 Task: Look for space in Felipe Carrillo Puerto, Mexico from 2nd August, 2023 to 12th August, 2023 for 2 adults in price range Rs.5000 to Rs.10000. Place can be private room with 1  bedroom having 1 bed and 1 bathroom. Property type can be house, flat, guest house, hotel. Booking option can be shelf check-in. Required host language is English.
Action: Mouse moved to (500, 96)
Screenshot: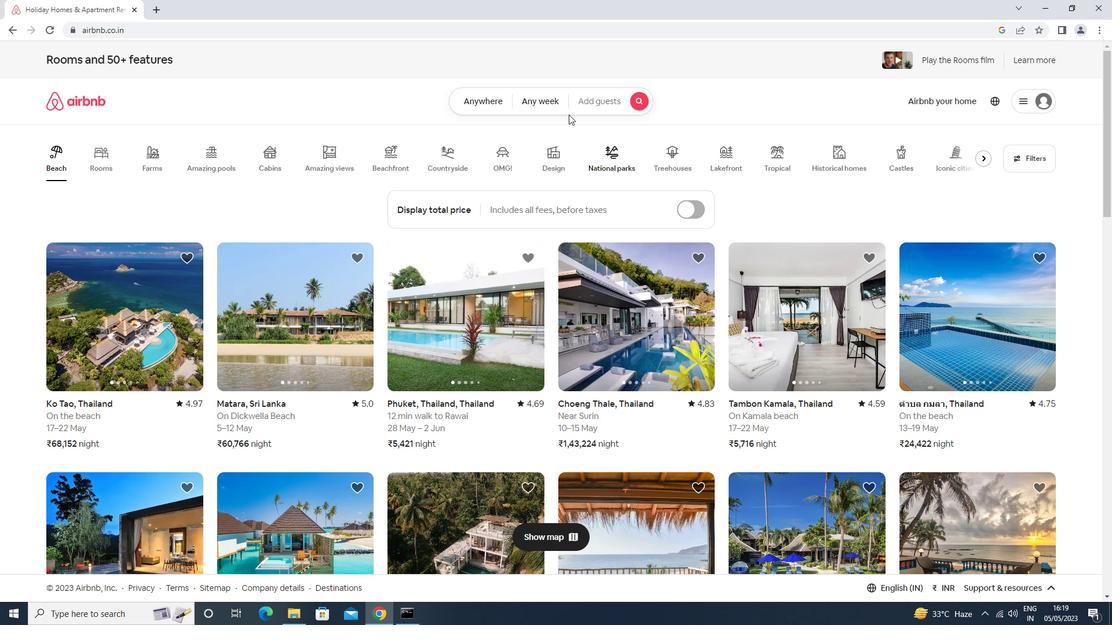 
Action: Mouse pressed left at (500, 96)
Screenshot: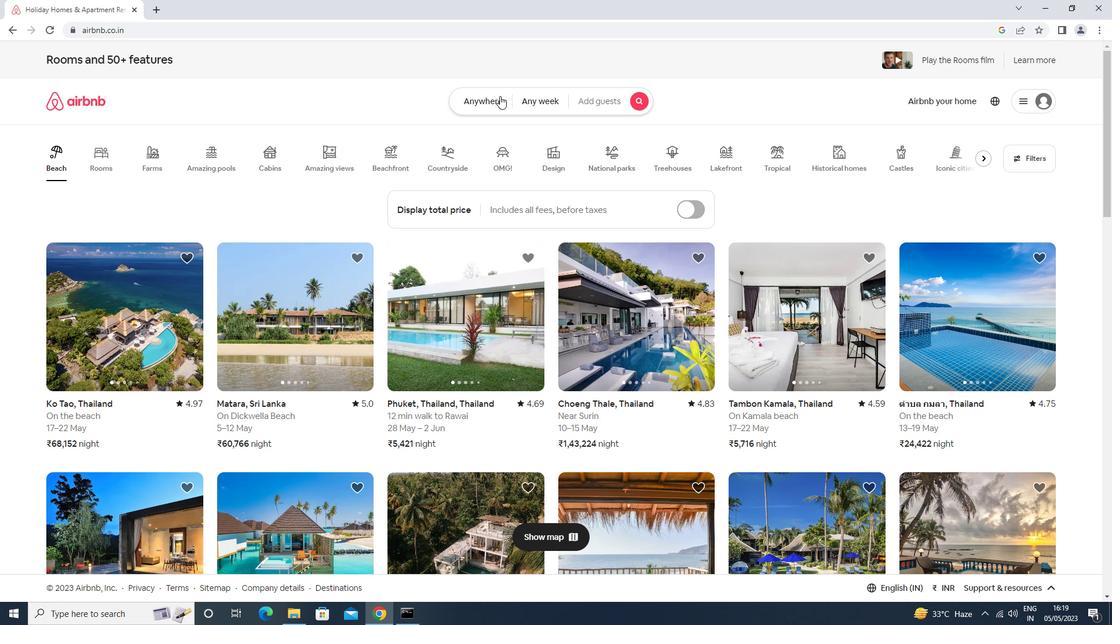 
Action: Mouse moved to (465, 145)
Screenshot: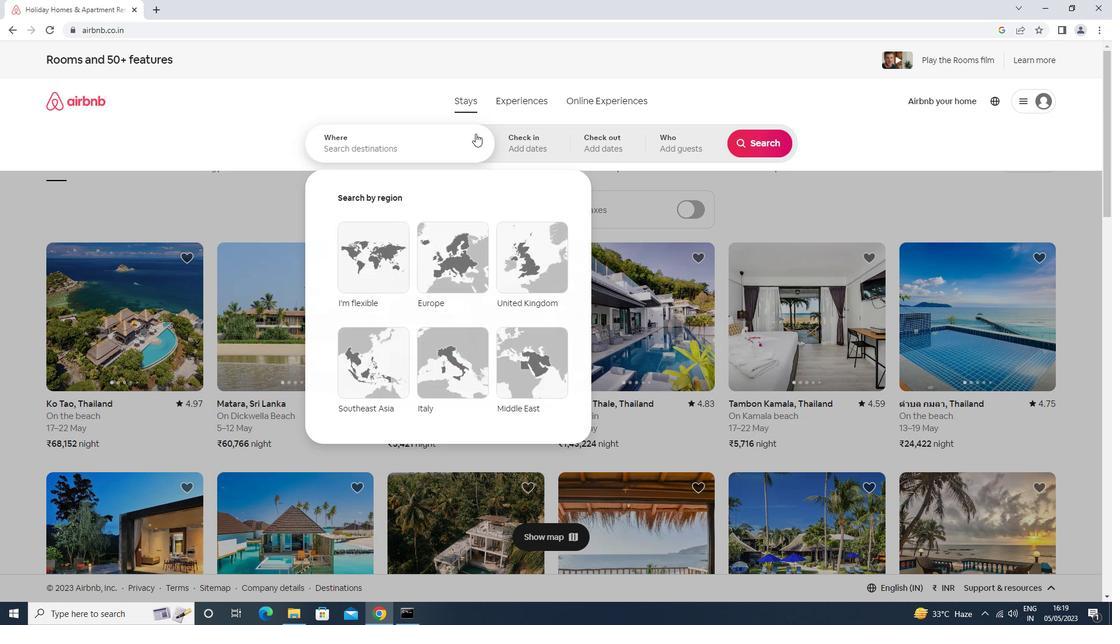 
Action: Mouse pressed left at (465, 145)
Screenshot: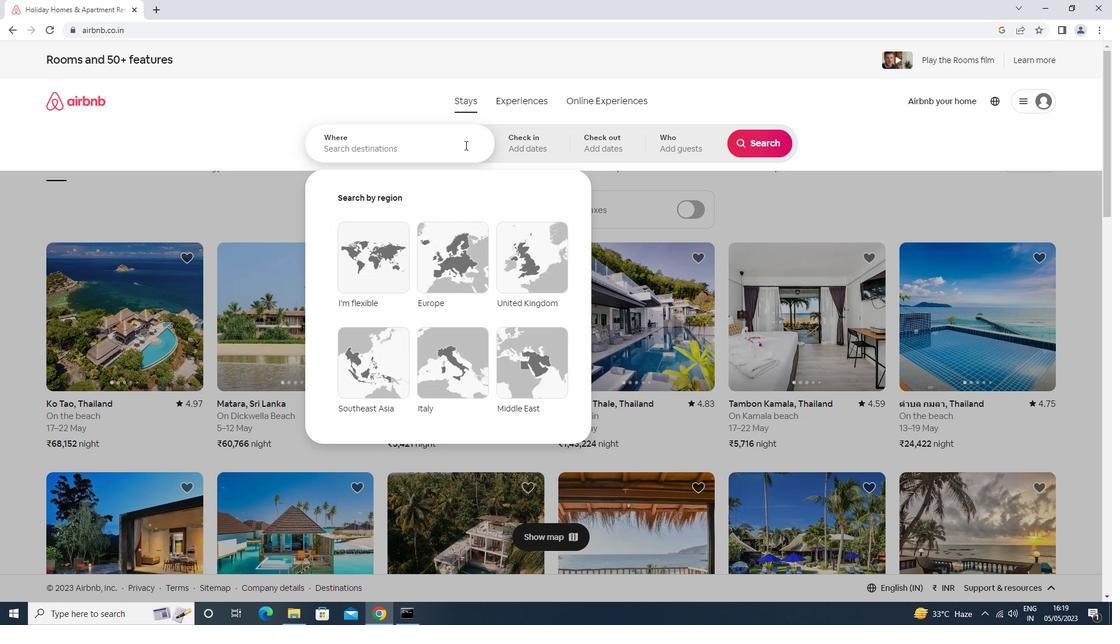 
Action: Key pressed <Key.shift><Key.shift><Key.shift>FELIPA<Key.space><Key.shift><Key.shift>CARRILLA<Key.down><Key.enter>
Screenshot: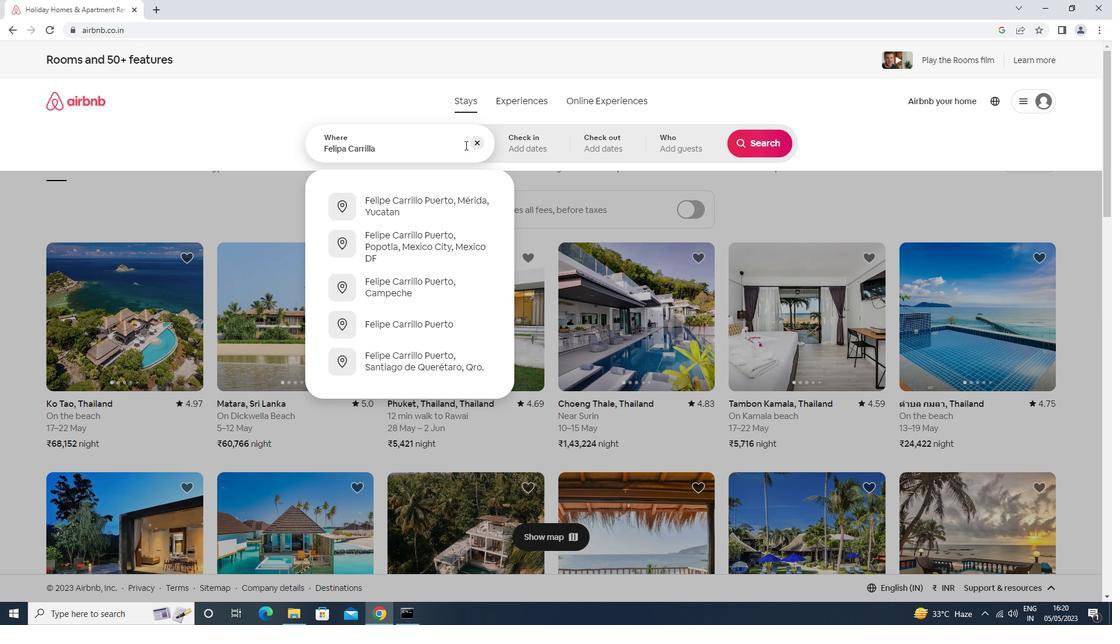
Action: Mouse moved to (755, 231)
Screenshot: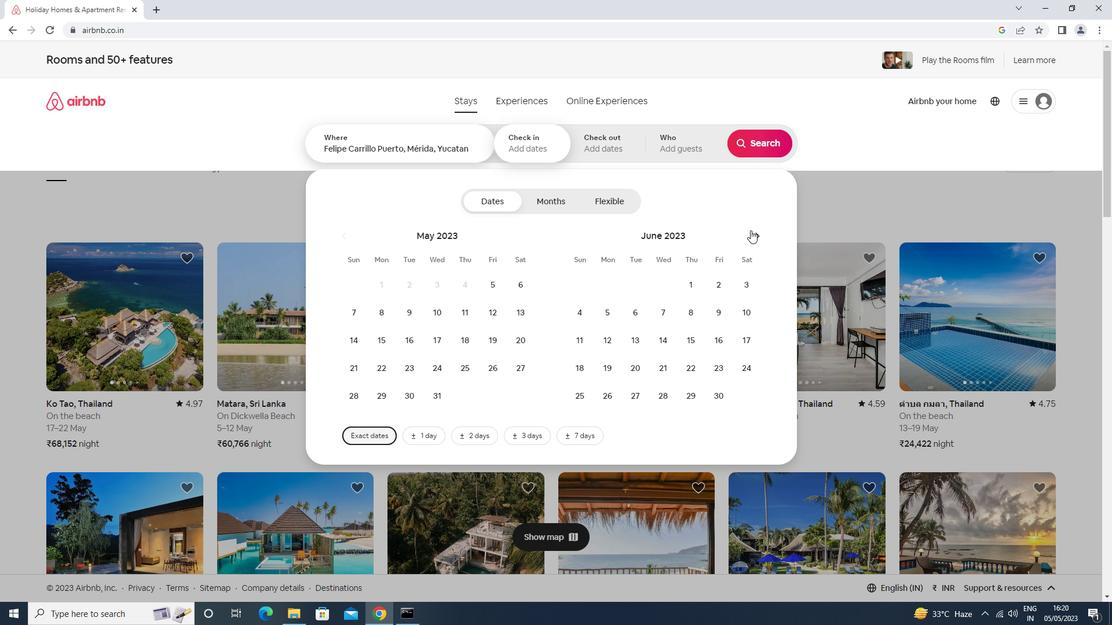 
Action: Mouse pressed left at (755, 231)
Screenshot: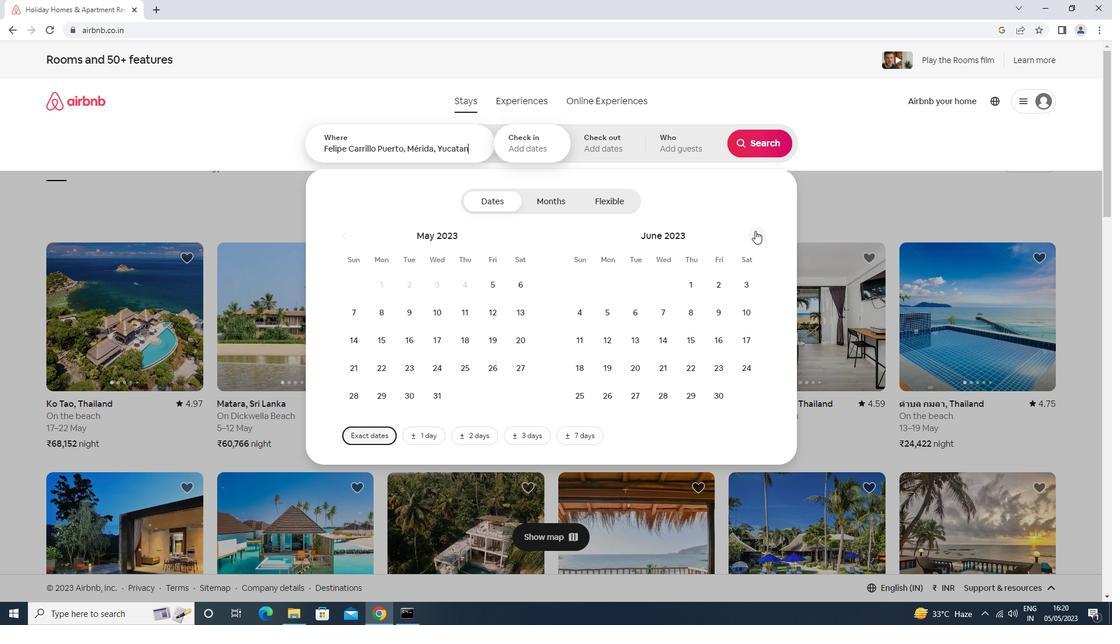 
Action: Mouse pressed left at (755, 231)
Screenshot: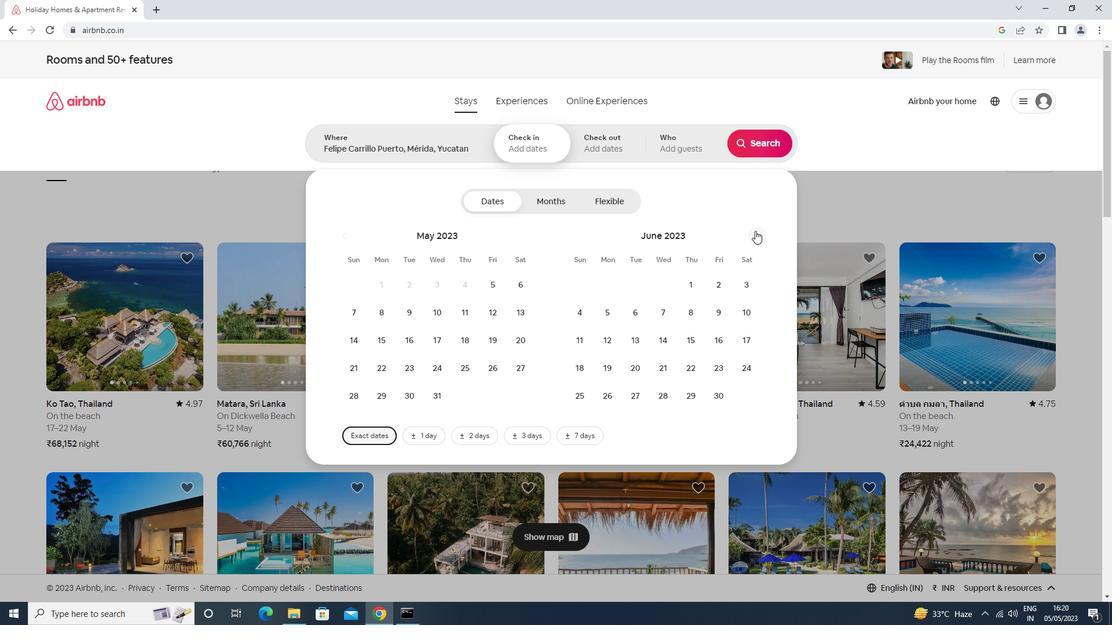 
Action: Mouse moved to (671, 284)
Screenshot: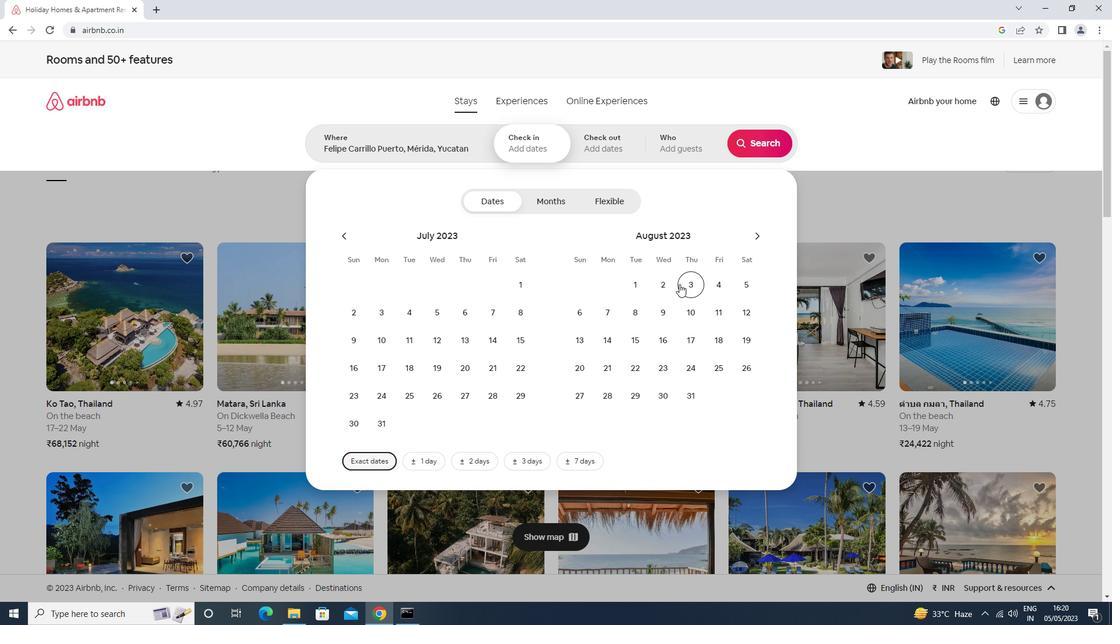 
Action: Mouse pressed left at (671, 284)
Screenshot: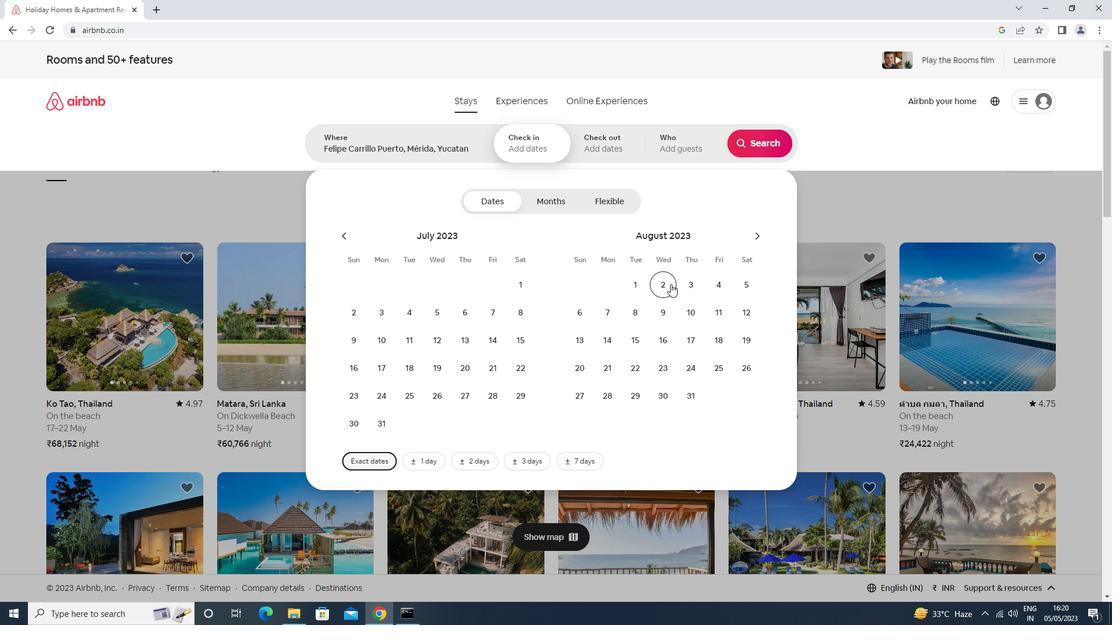 
Action: Mouse moved to (749, 313)
Screenshot: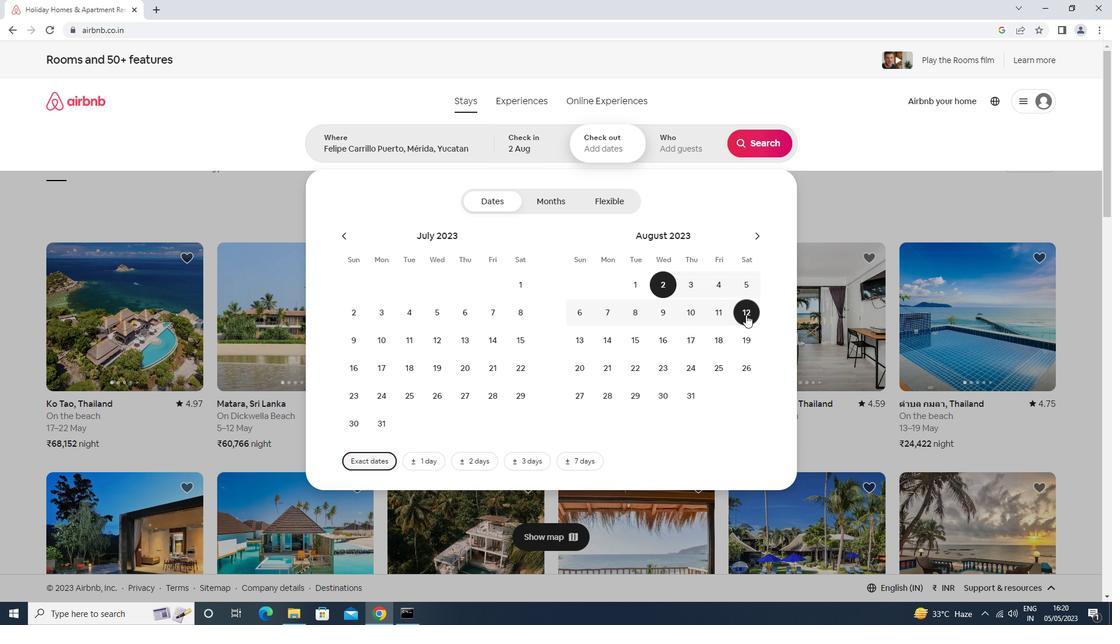
Action: Mouse pressed left at (749, 313)
Screenshot: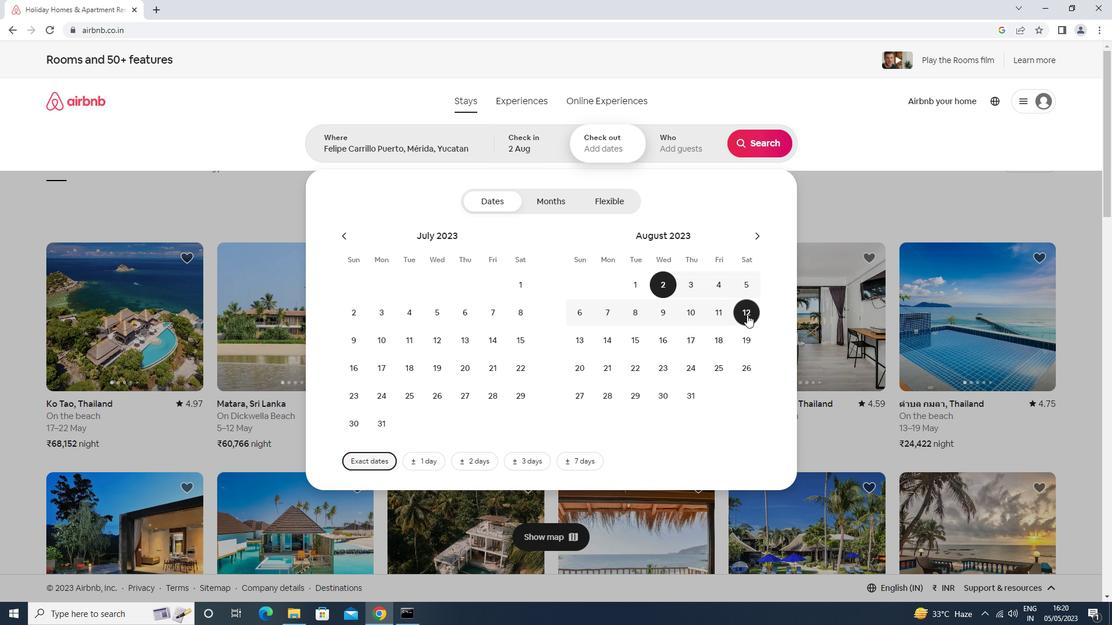 
Action: Mouse moved to (679, 146)
Screenshot: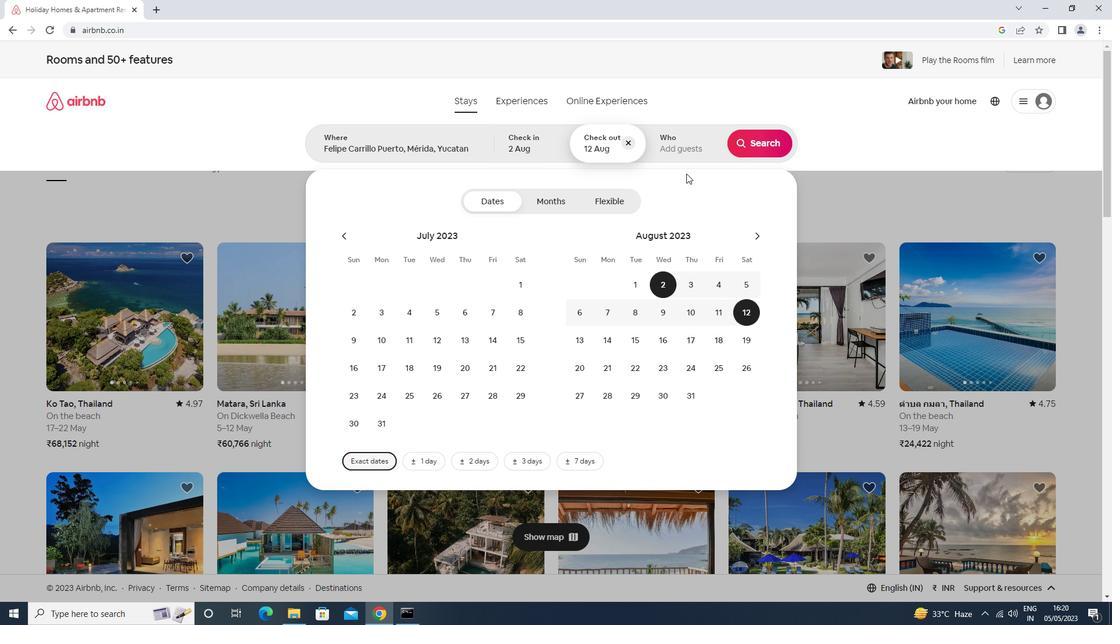 
Action: Mouse pressed left at (679, 146)
Screenshot: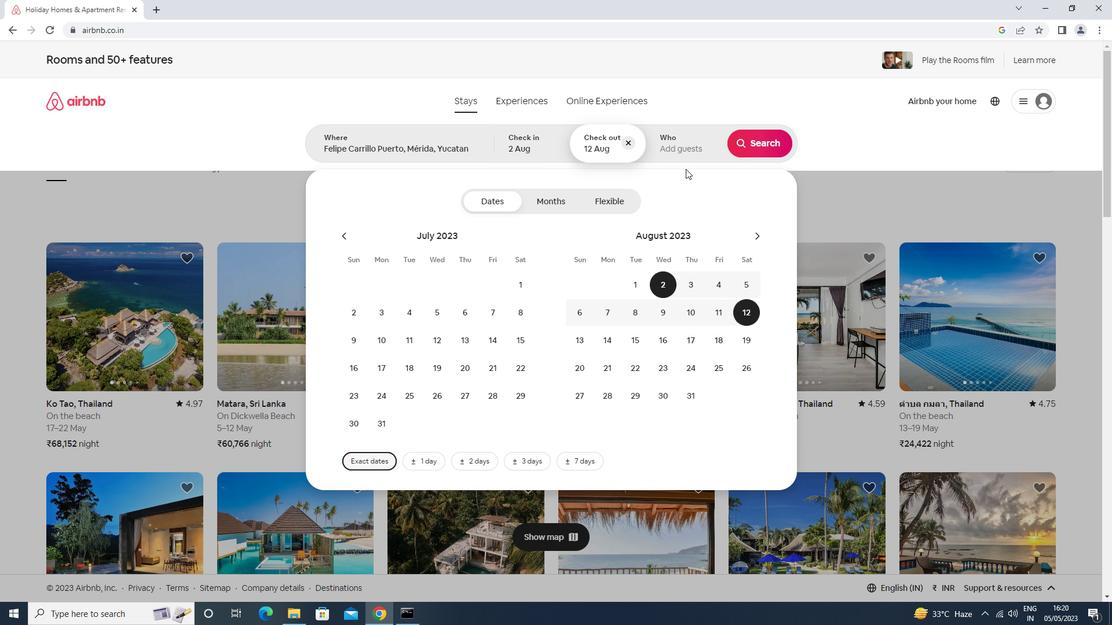 
Action: Mouse moved to (763, 209)
Screenshot: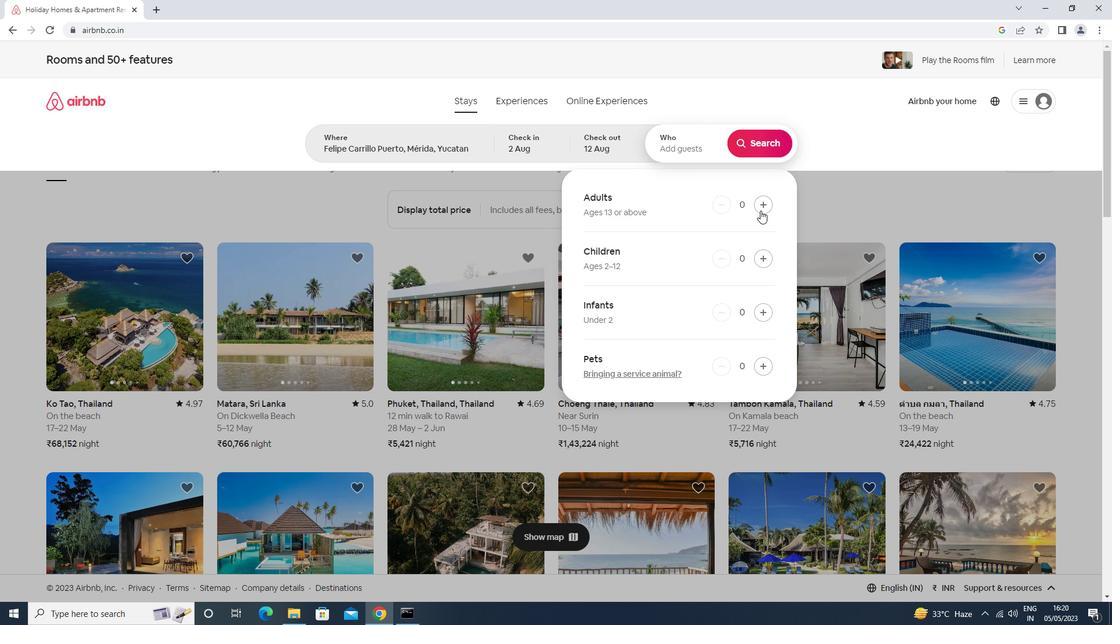 
Action: Mouse pressed left at (763, 209)
Screenshot: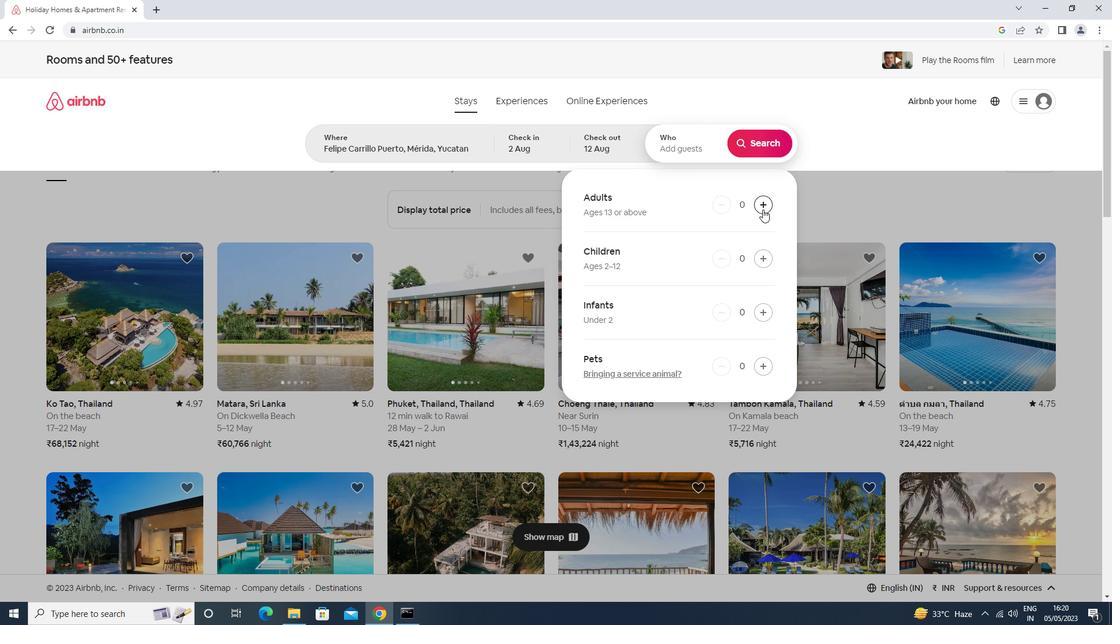 
Action: Mouse pressed left at (763, 209)
Screenshot: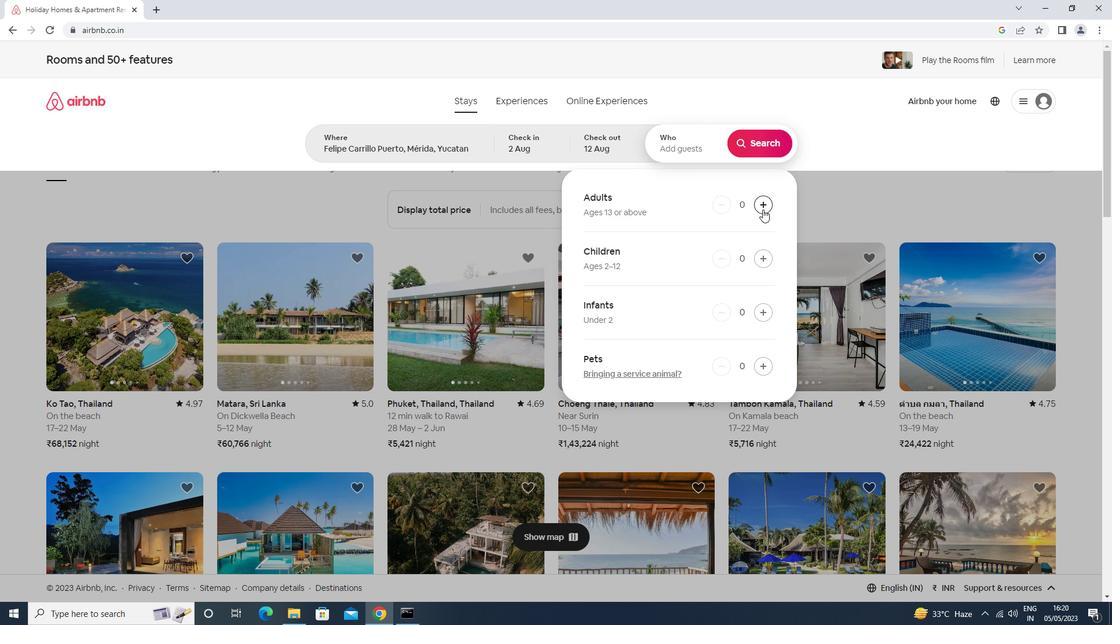 
Action: Mouse moved to (760, 142)
Screenshot: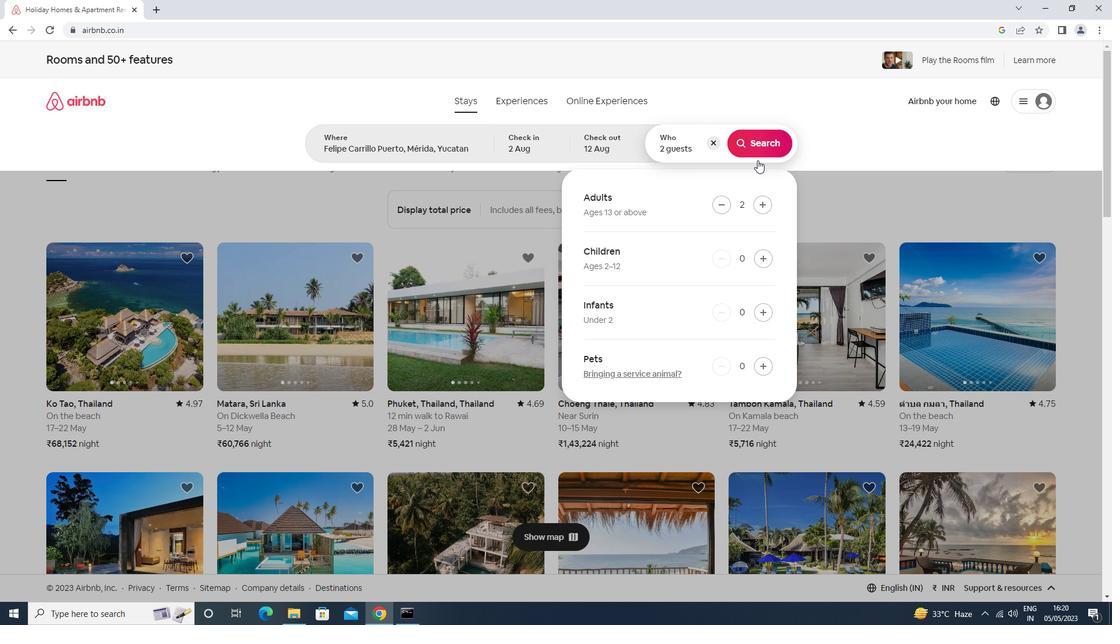 
Action: Mouse pressed left at (760, 142)
Screenshot: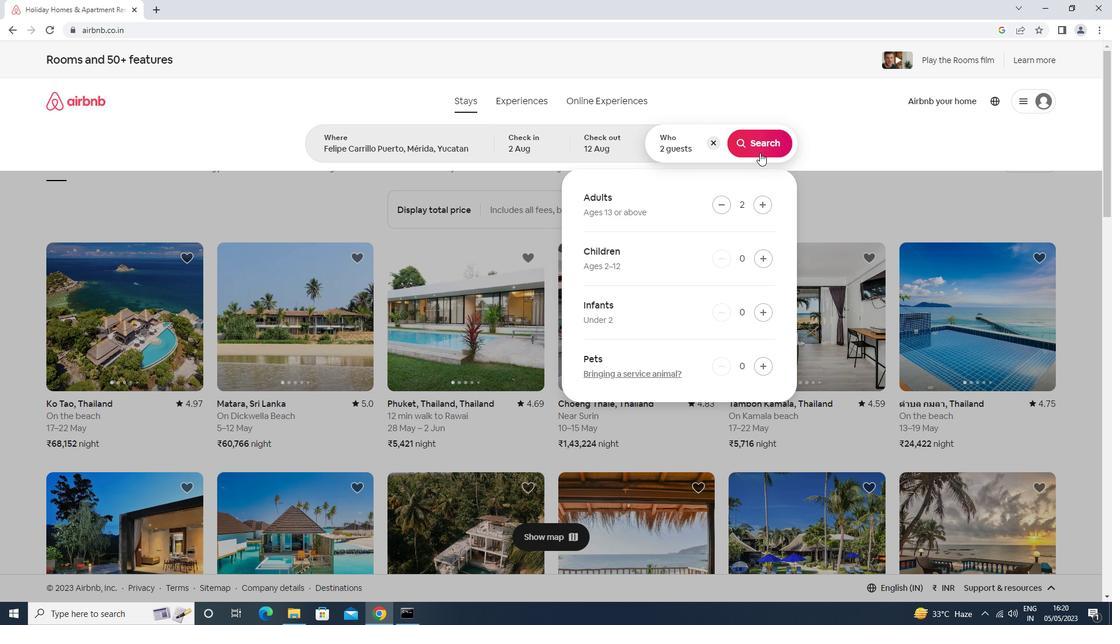 
Action: Mouse moved to (1060, 106)
Screenshot: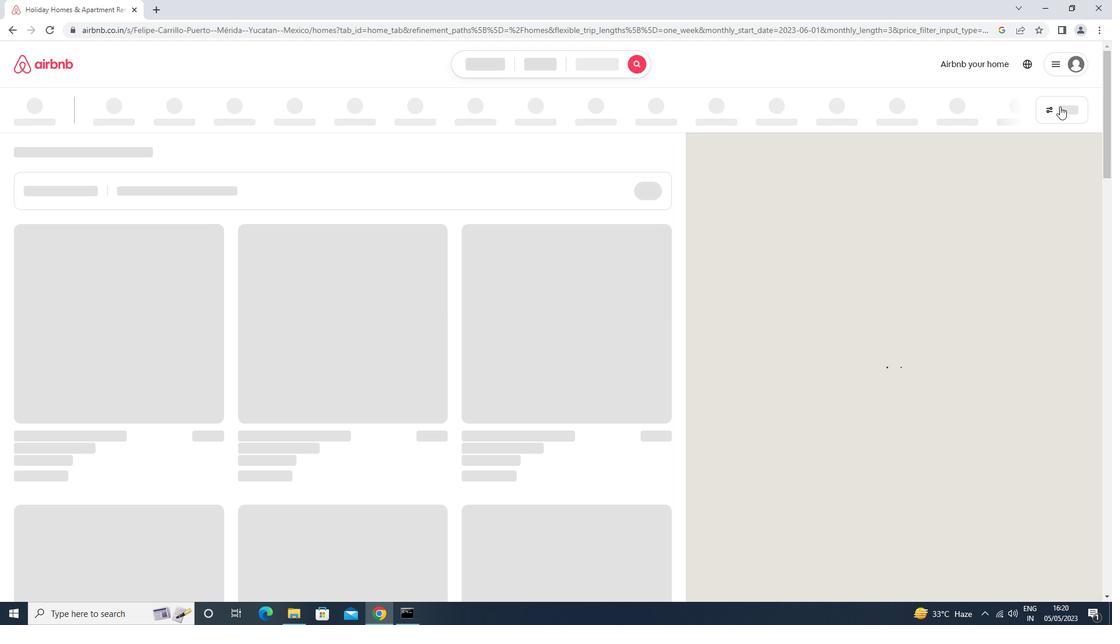 
Action: Mouse pressed left at (1060, 106)
Screenshot: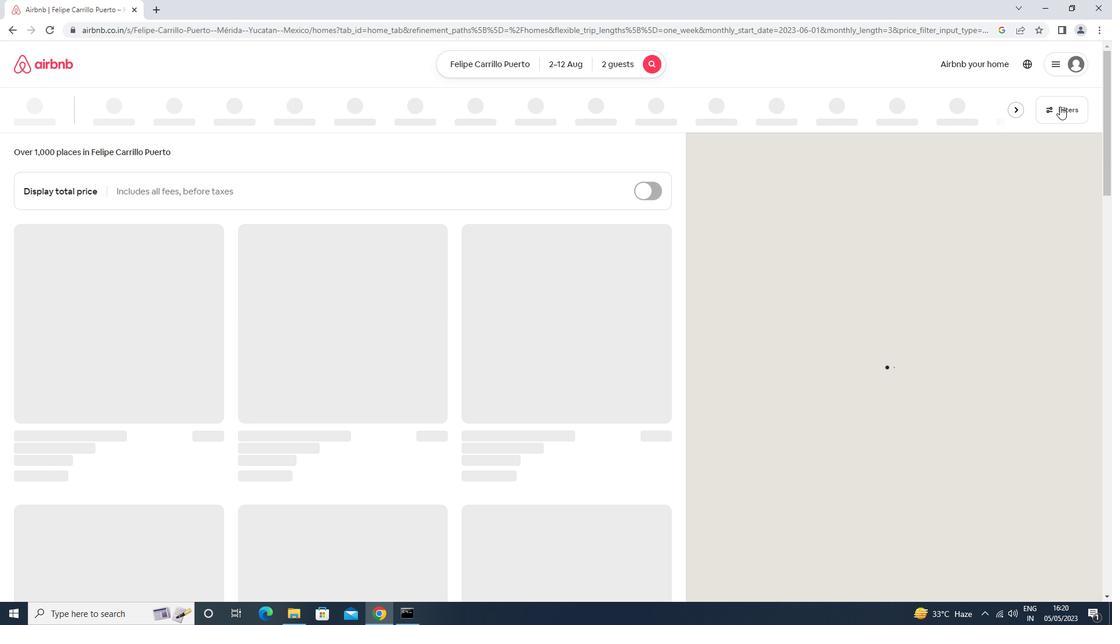 
Action: Mouse moved to (453, 392)
Screenshot: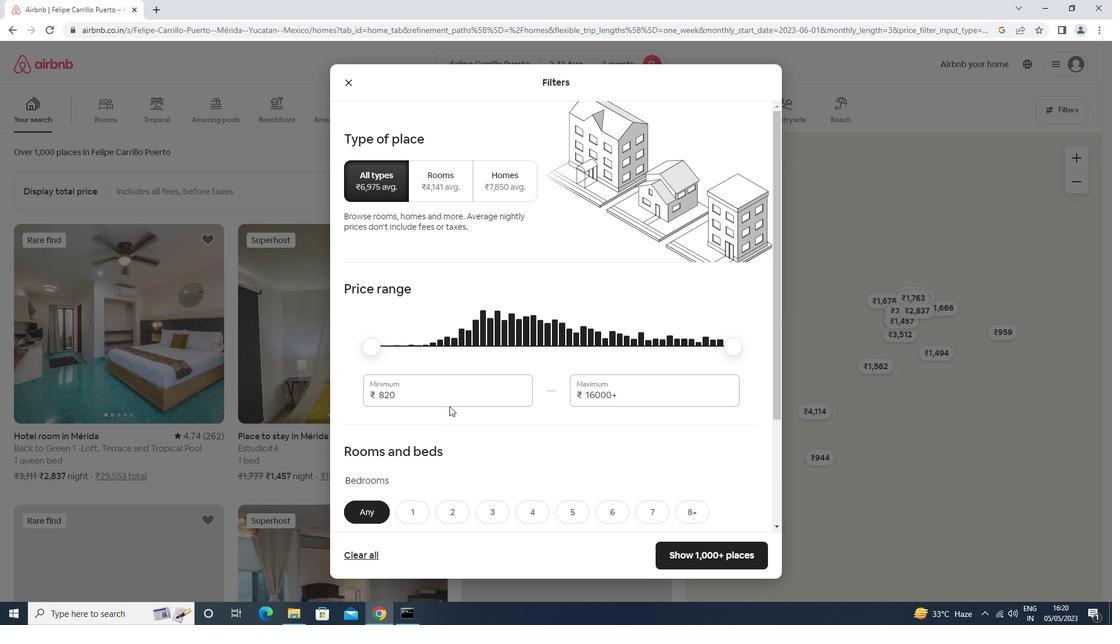 
Action: Mouse pressed left at (453, 392)
Screenshot: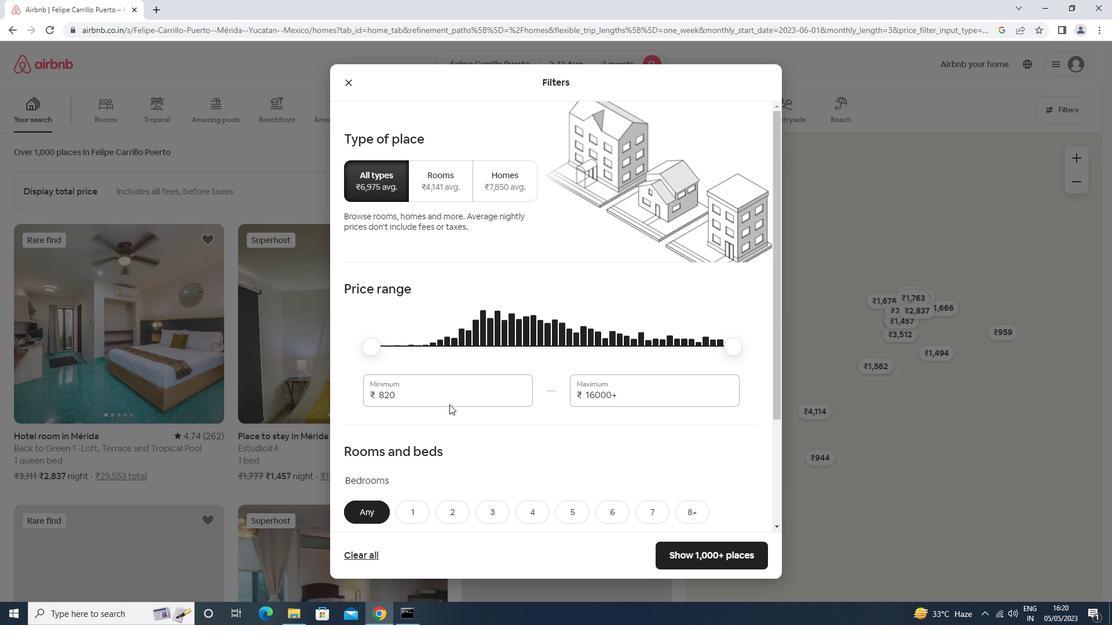 
Action: Key pressed <Key.backspace><Key.backspace><Key.backspace>50000<Key.backspace><Key.tab>10000
Screenshot: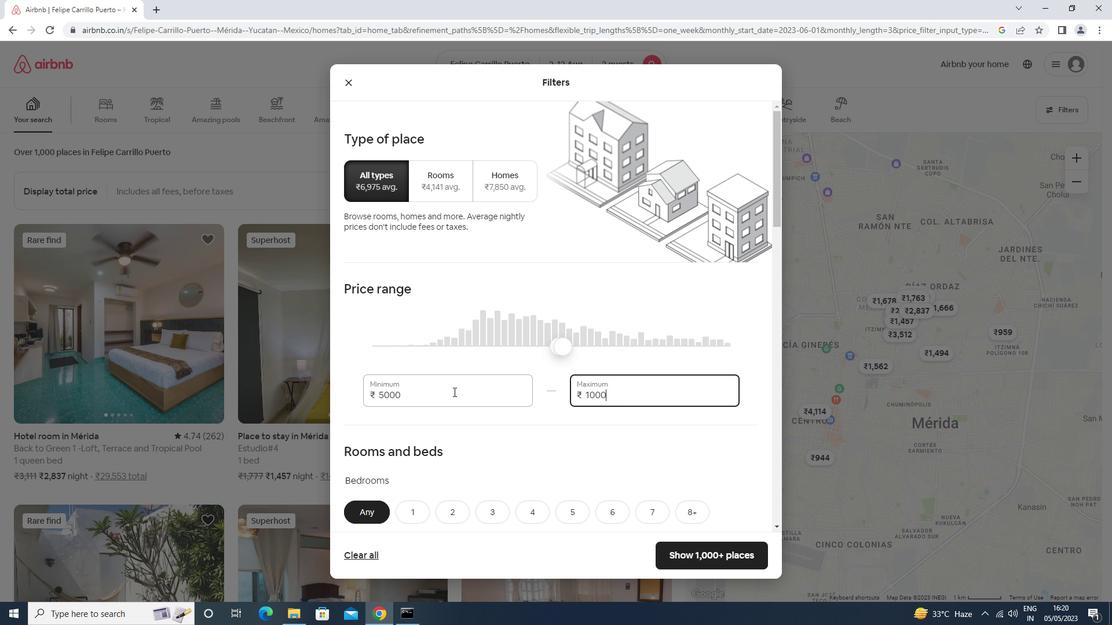 
Action: Mouse moved to (455, 391)
Screenshot: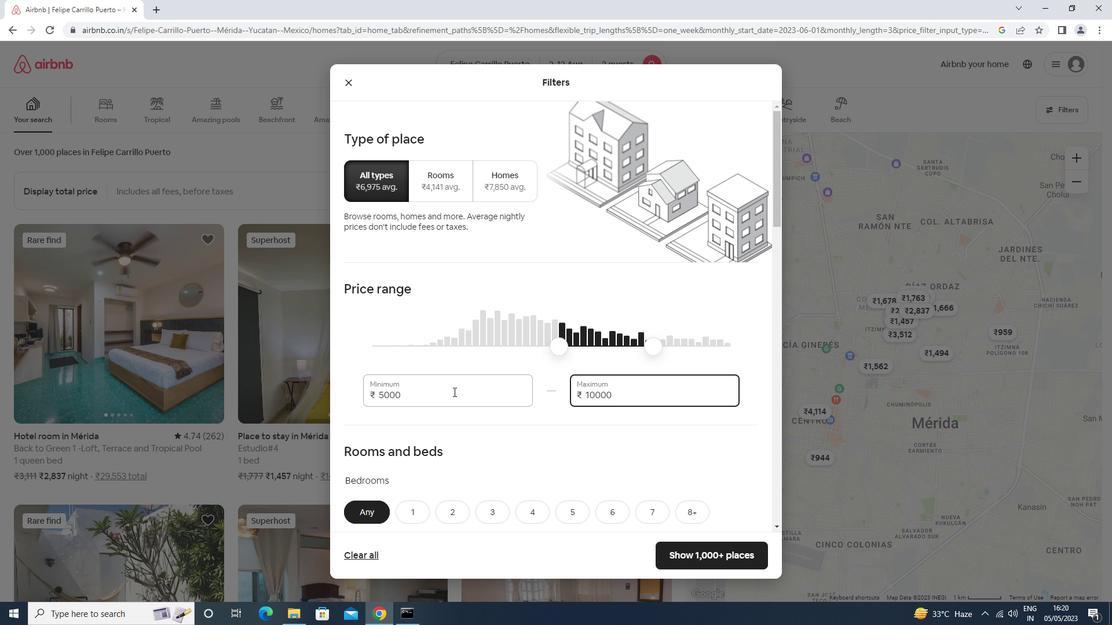 
Action: Mouse scrolled (455, 390) with delta (0, 0)
Screenshot: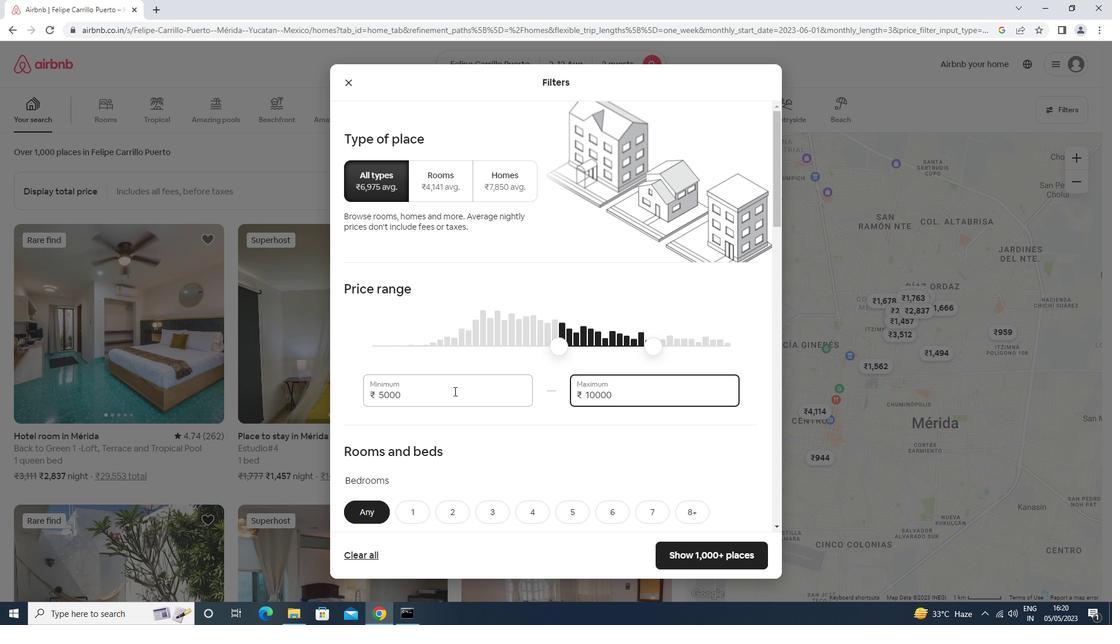 
Action: Mouse scrolled (455, 390) with delta (0, 0)
Screenshot: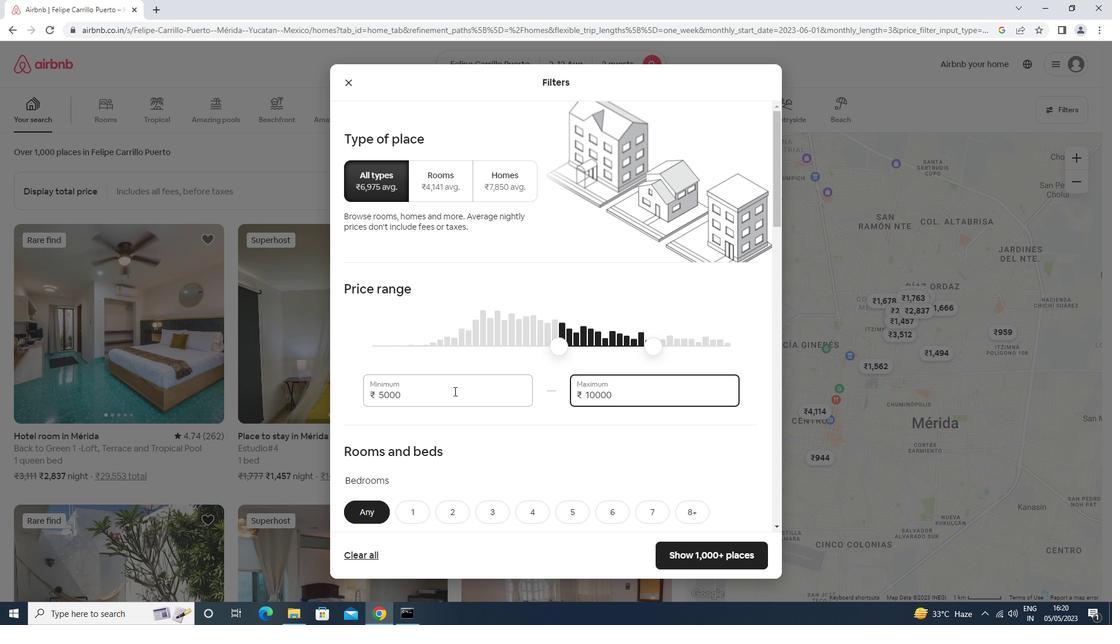 
Action: Mouse scrolled (455, 390) with delta (0, 0)
Screenshot: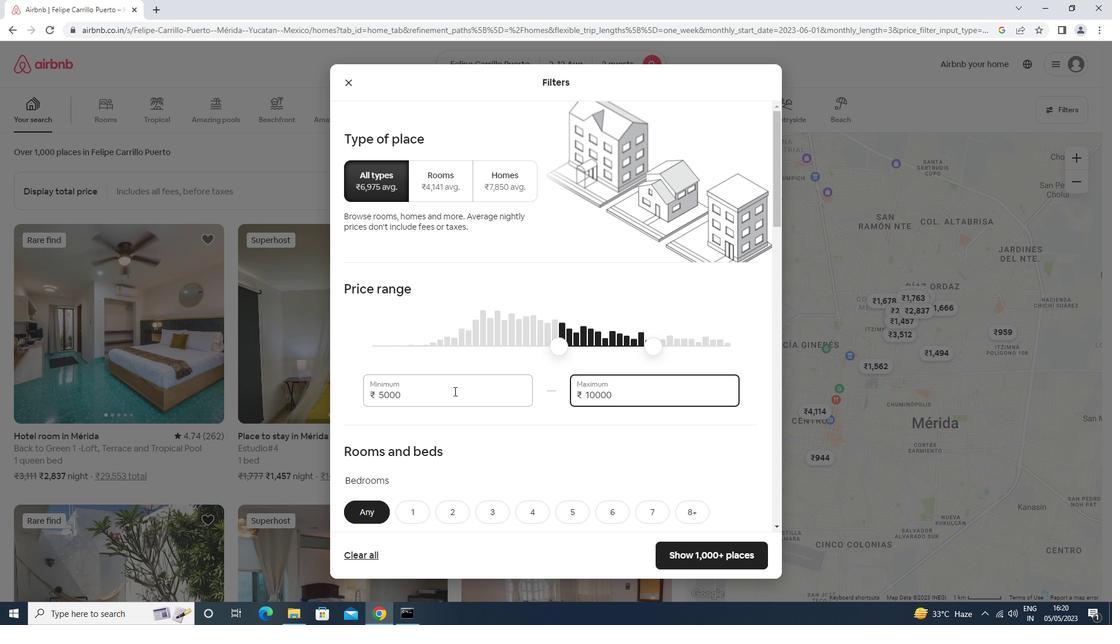 
Action: Mouse scrolled (455, 390) with delta (0, 0)
Screenshot: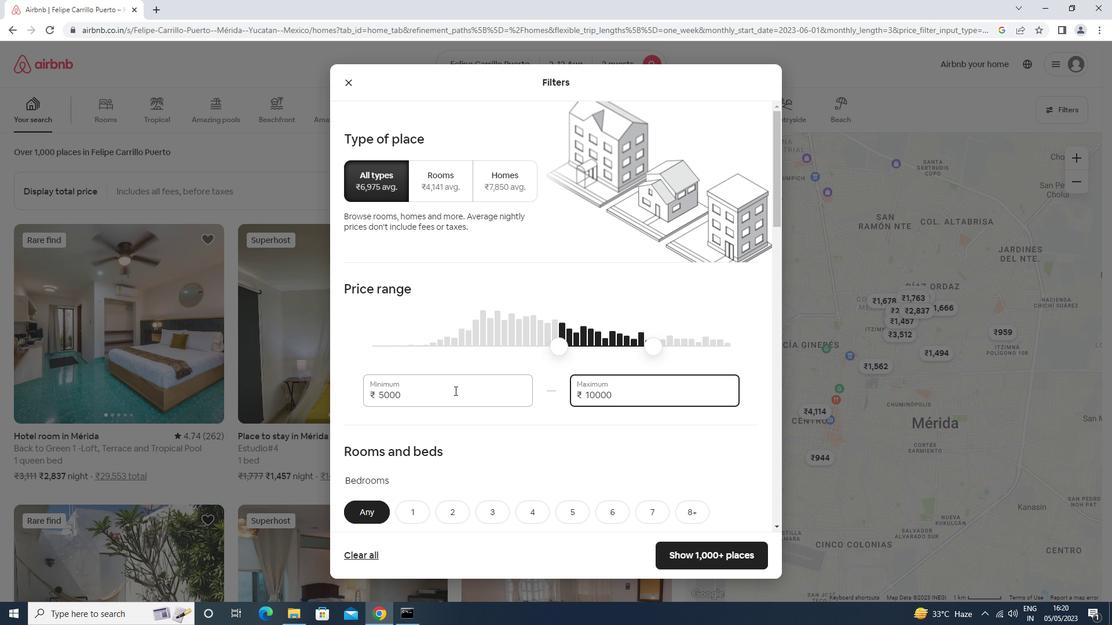 
Action: Mouse moved to (413, 287)
Screenshot: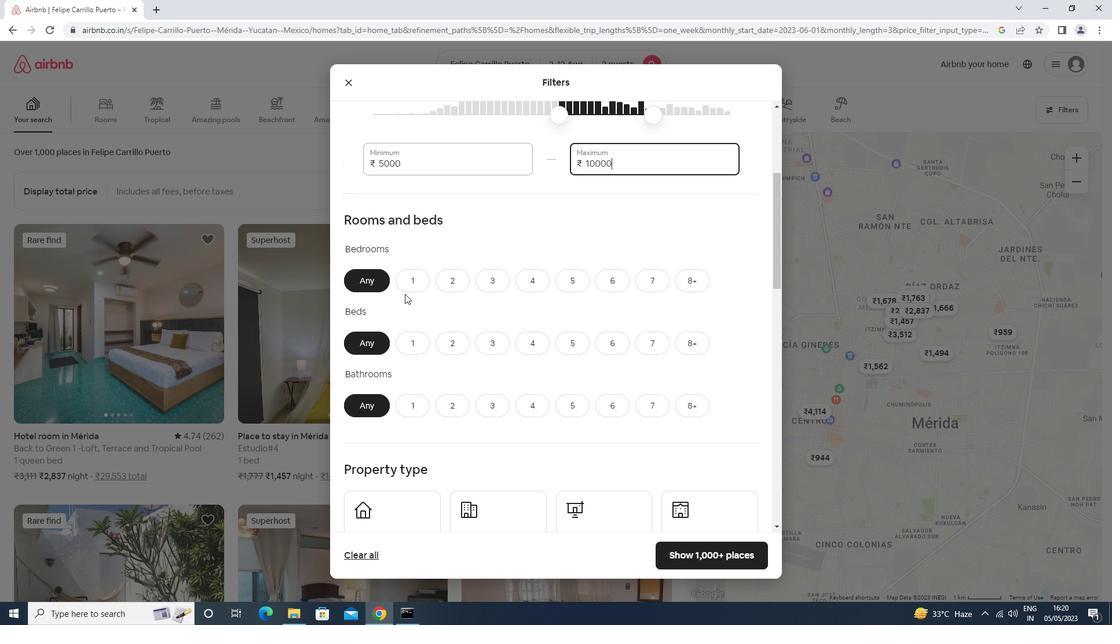 
Action: Mouse pressed left at (413, 287)
Screenshot: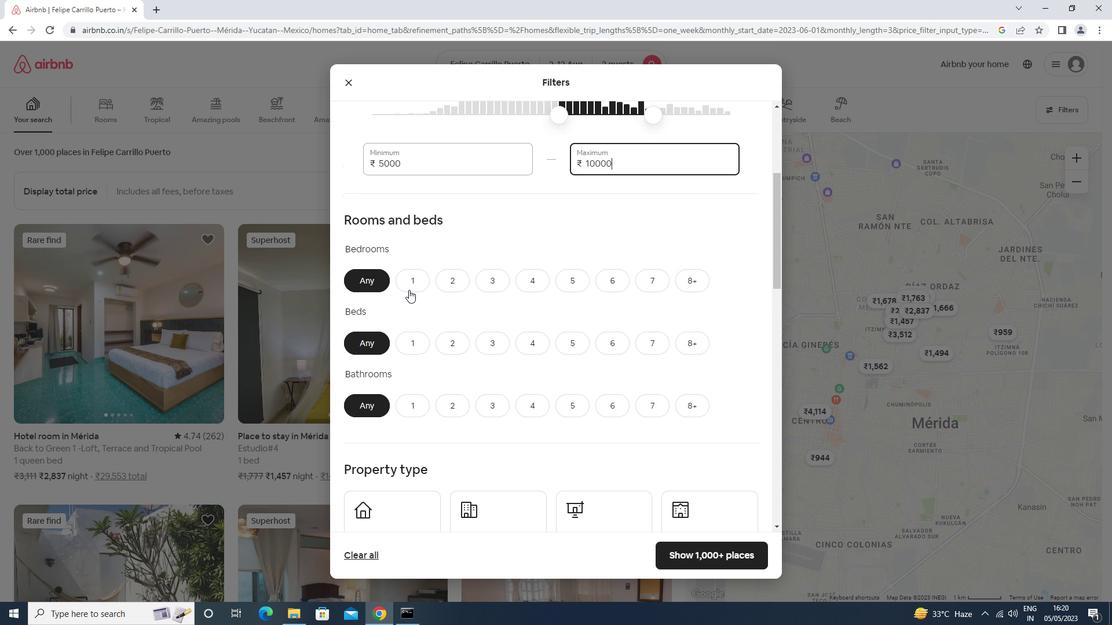 
Action: Mouse moved to (409, 347)
Screenshot: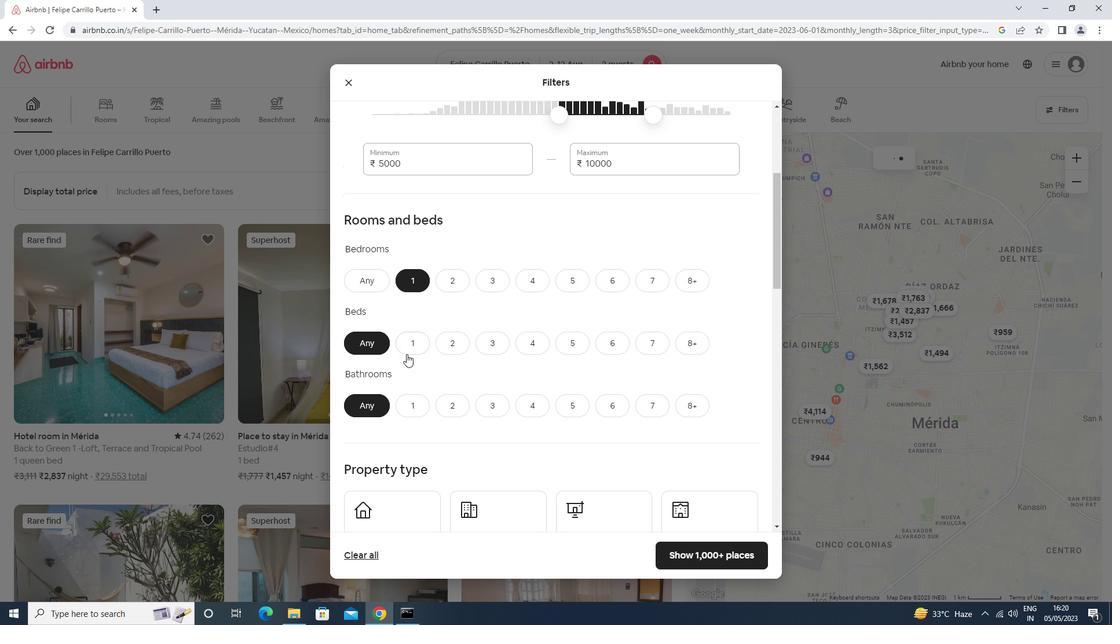 
Action: Mouse pressed left at (409, 347)
Screenshot: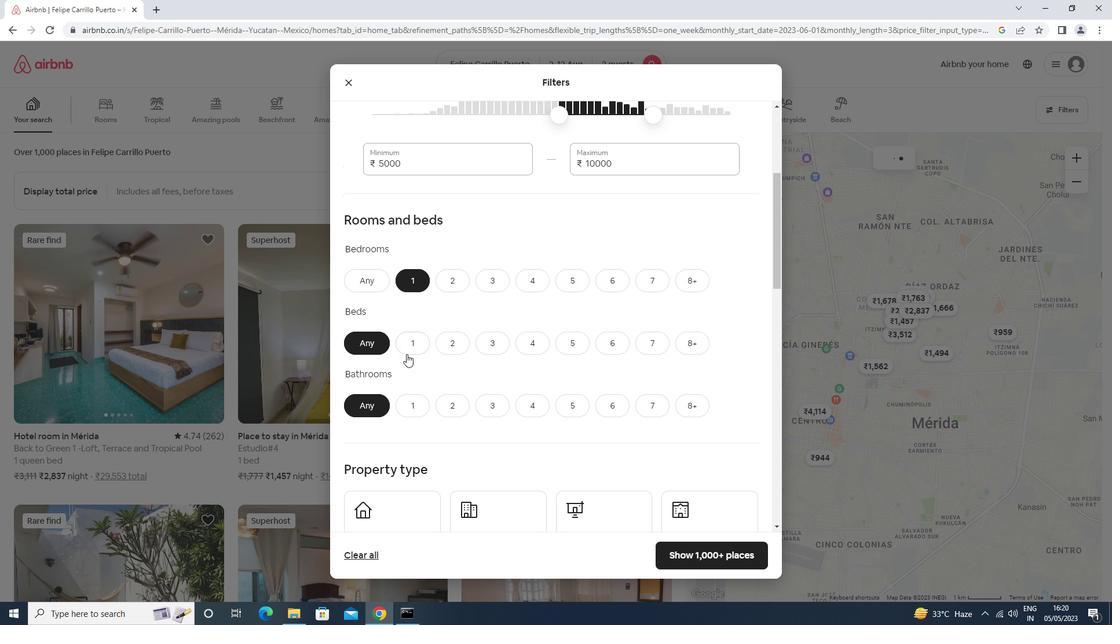 
Action: Mouse moved to (414, 406)
Screenshot: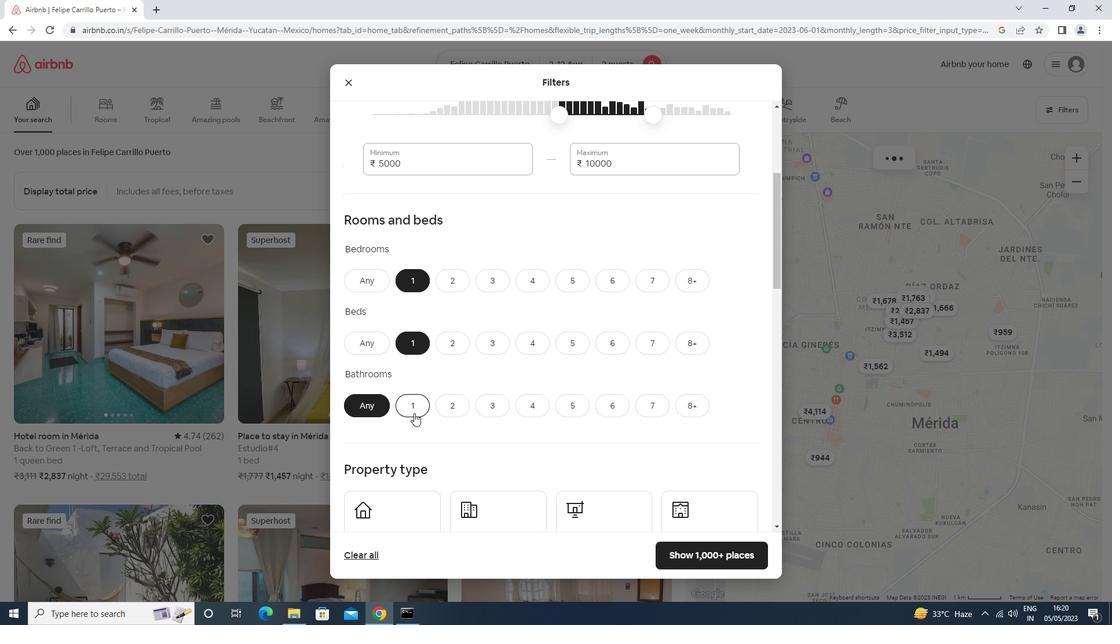 
Action: Mouse pressed left at (414, 406)
Screenshot: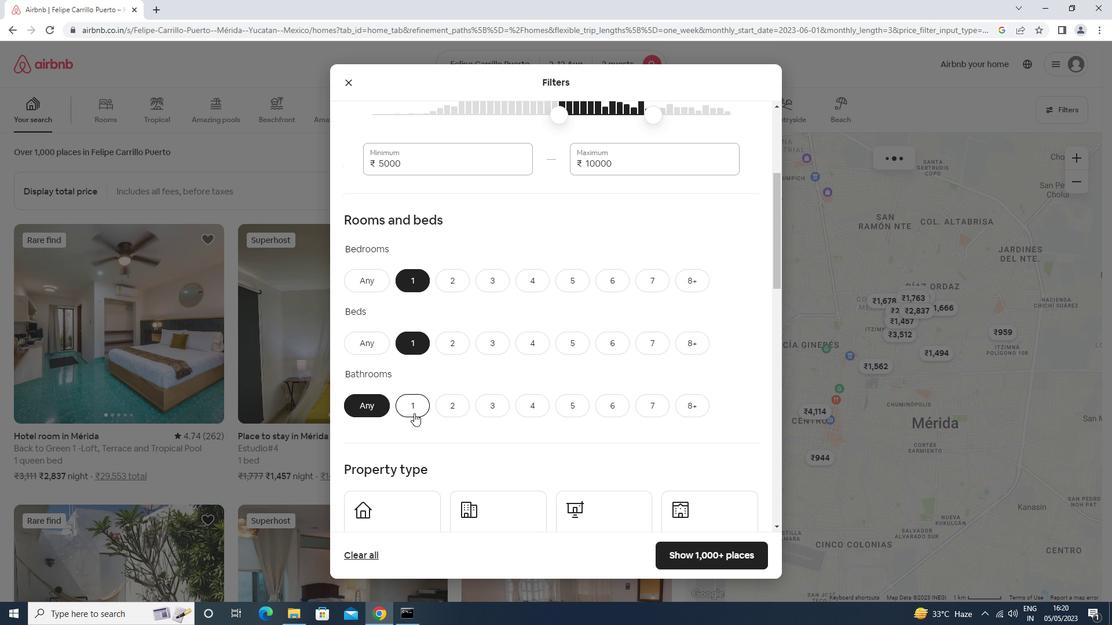 
Action: Mouse moved to (417, 405)
Screenshot: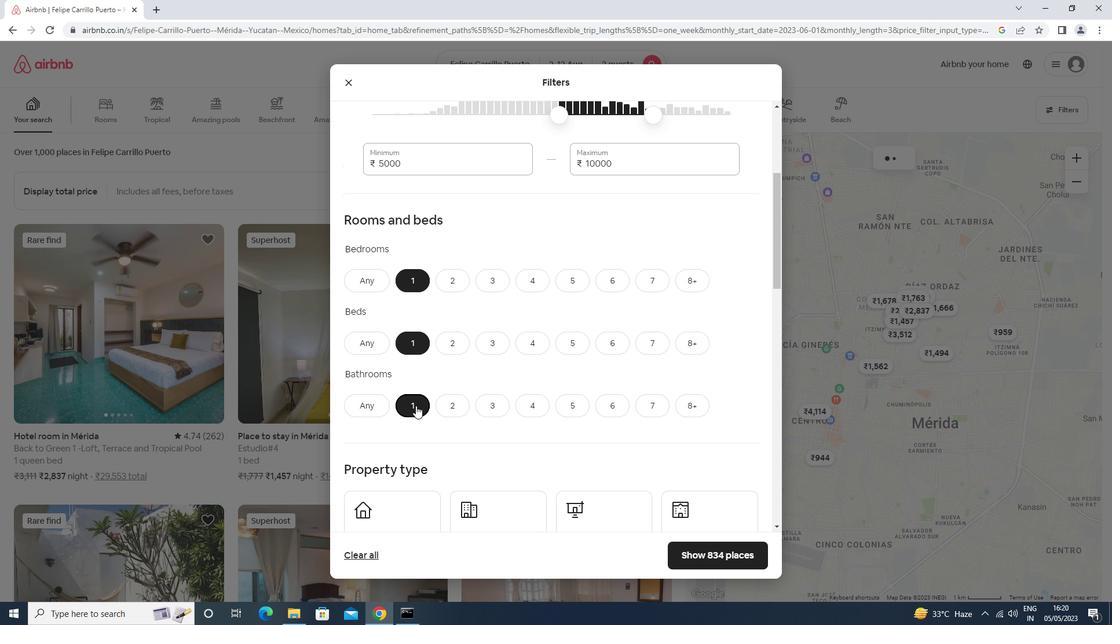 
Action: Mouse scrolled (417, 405) with delta (0, 0)
Screenshot: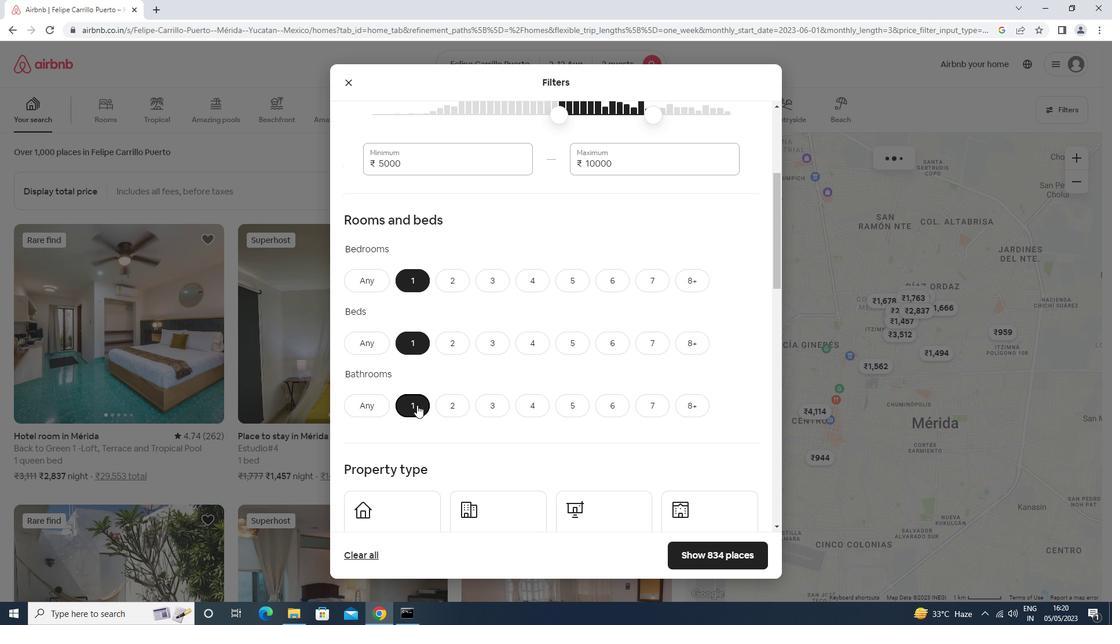 
Action: Mouse scrolled (417, 405) with delta (0, 0)
Screenshot: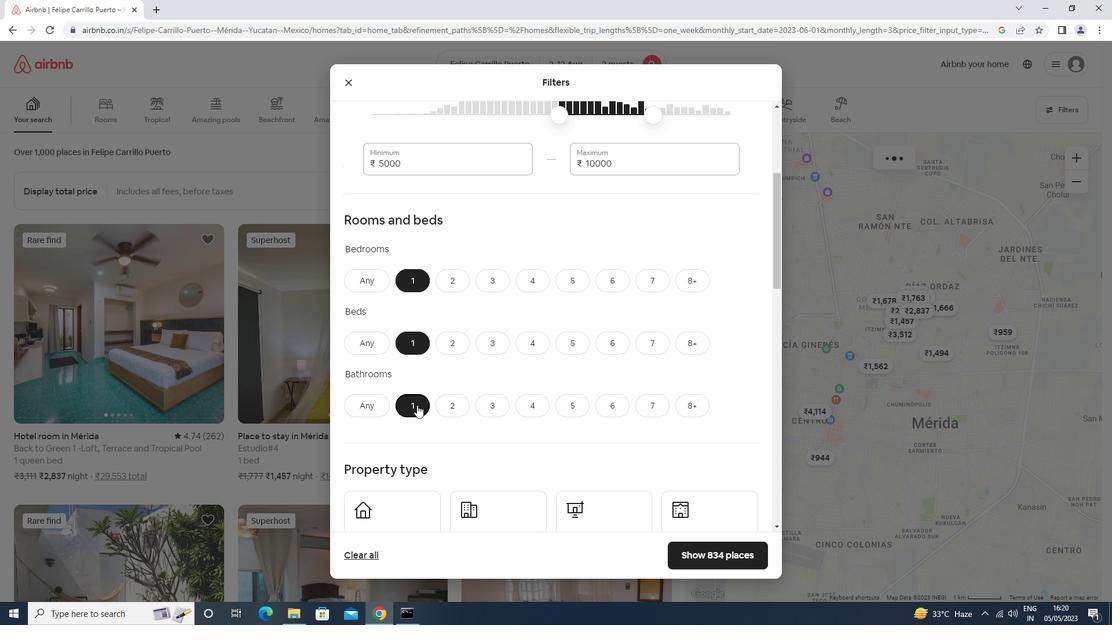 
Action: Mouse scrolled (417, 405) with delta (0, 0)
Screenshot: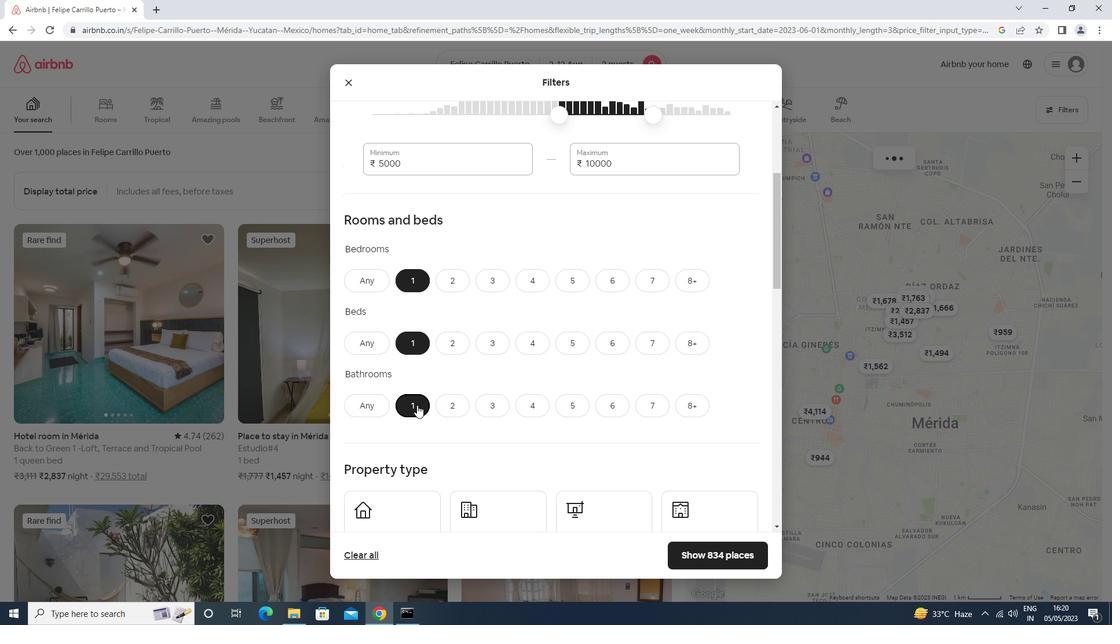 
Action: Mouse scrolled (417, 405) with delta (0, 0)
Screenshot: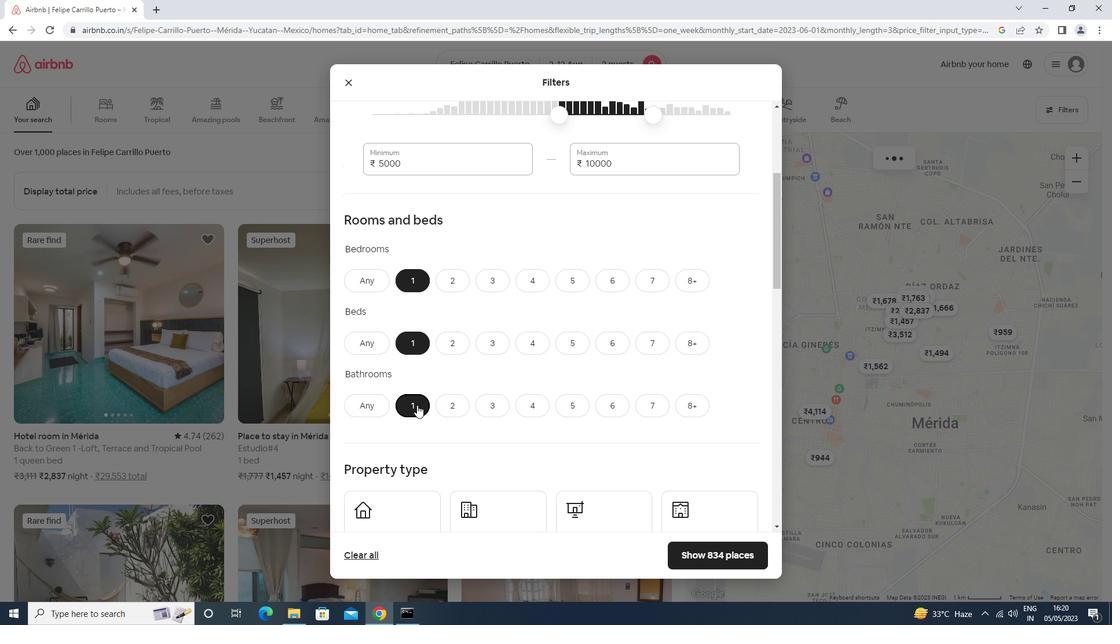 
Action: Mouse moved to (402, 306)
Screenshot: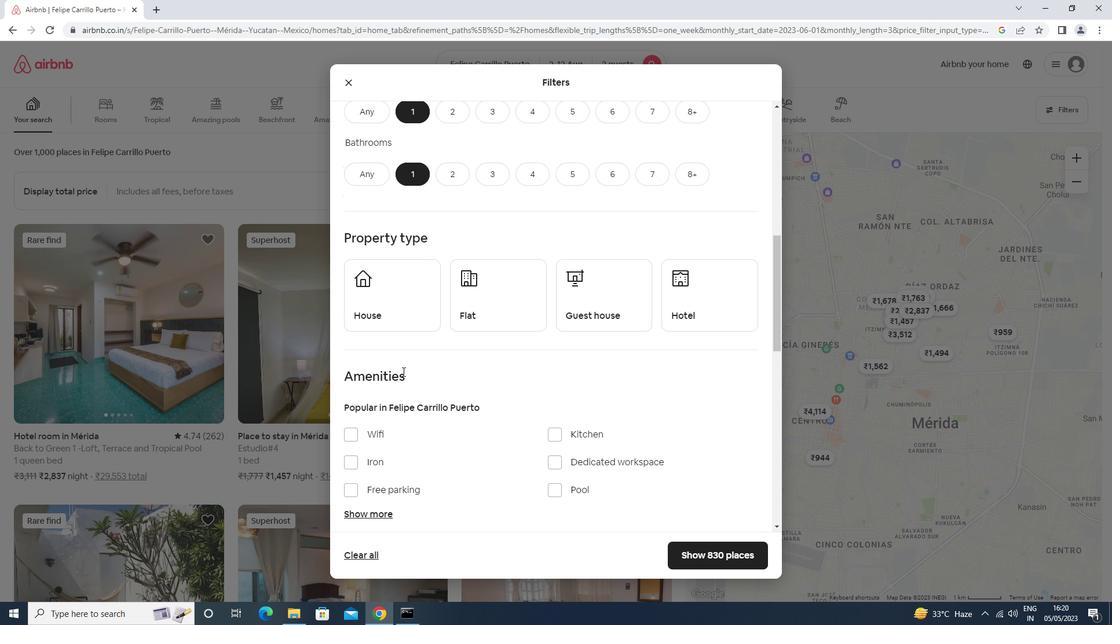 
Action: Mouse pressed left at (402, 306)
Screenshot: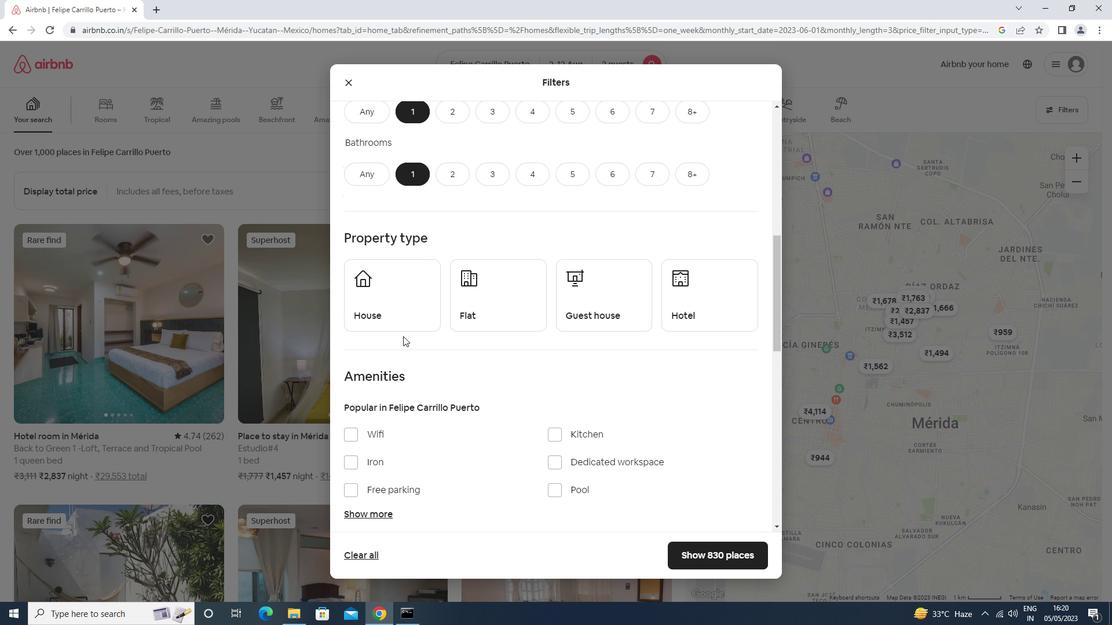 
Action: Mouse moved to (506, 307)
Screenshot: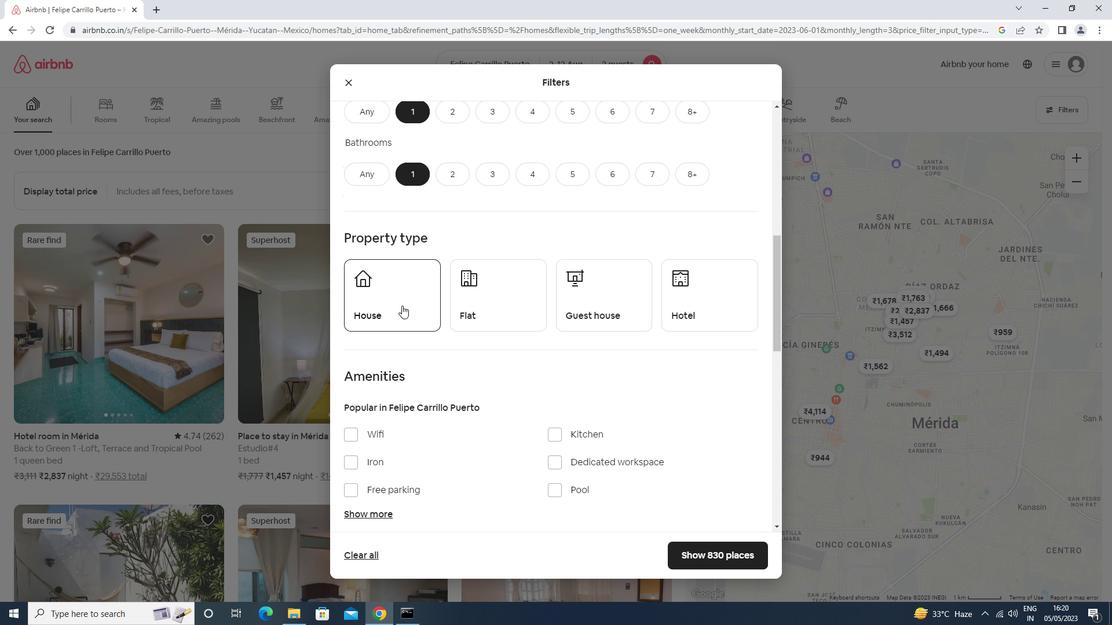 
Action: Mouse pressed left at (506, 307)
Screenshot: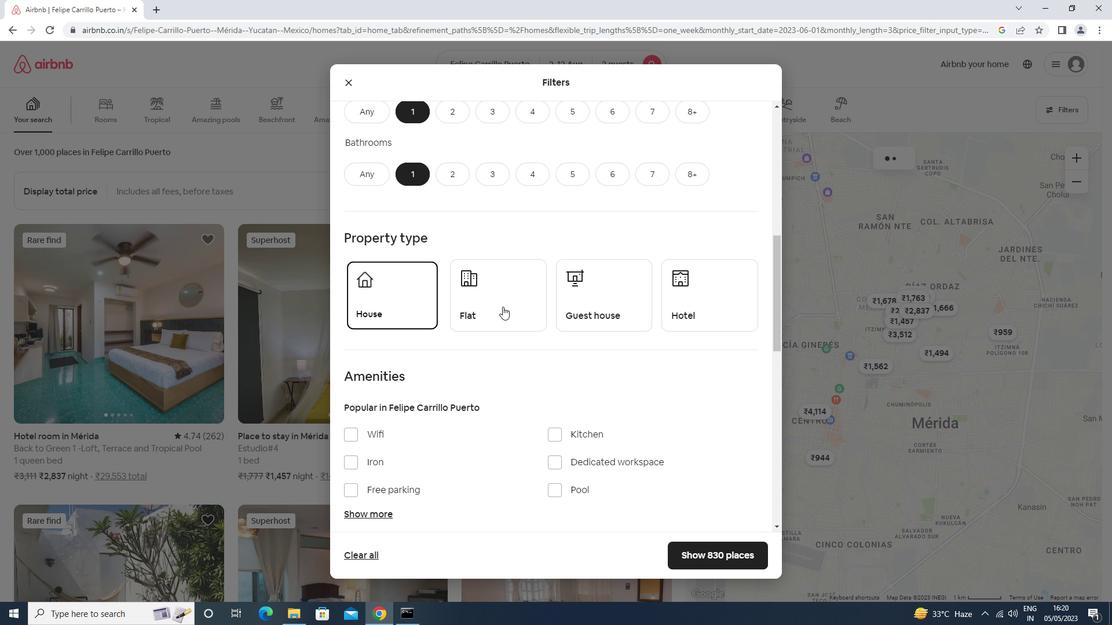 
Action: Mouse moved to (643, 321)
Screenshot: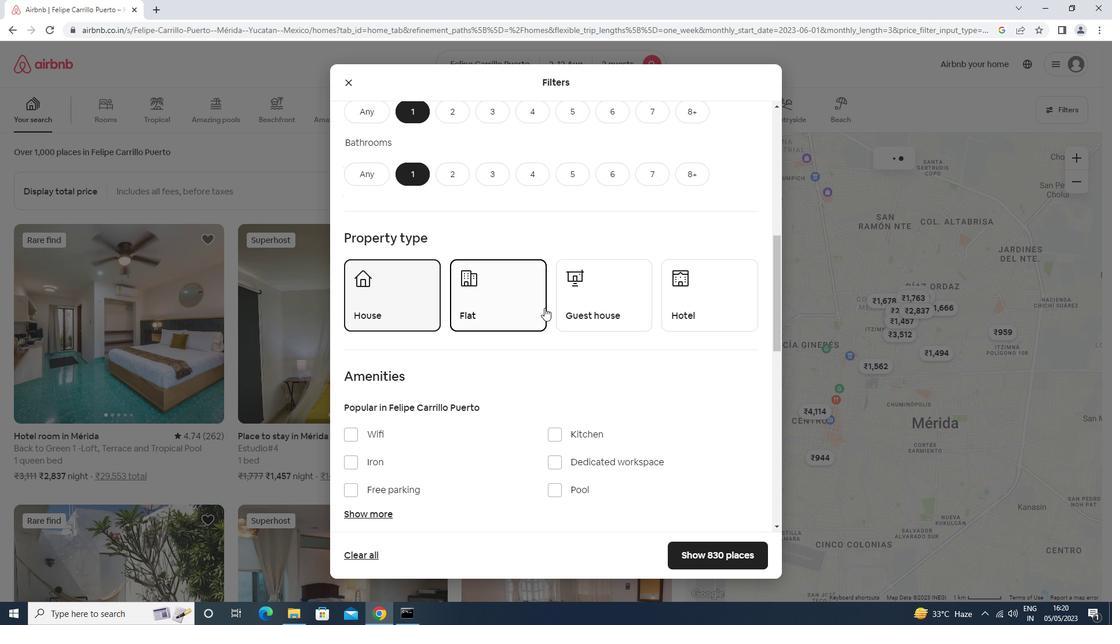 
Action: Mouse pressed left at (643, 321)
Screenshot: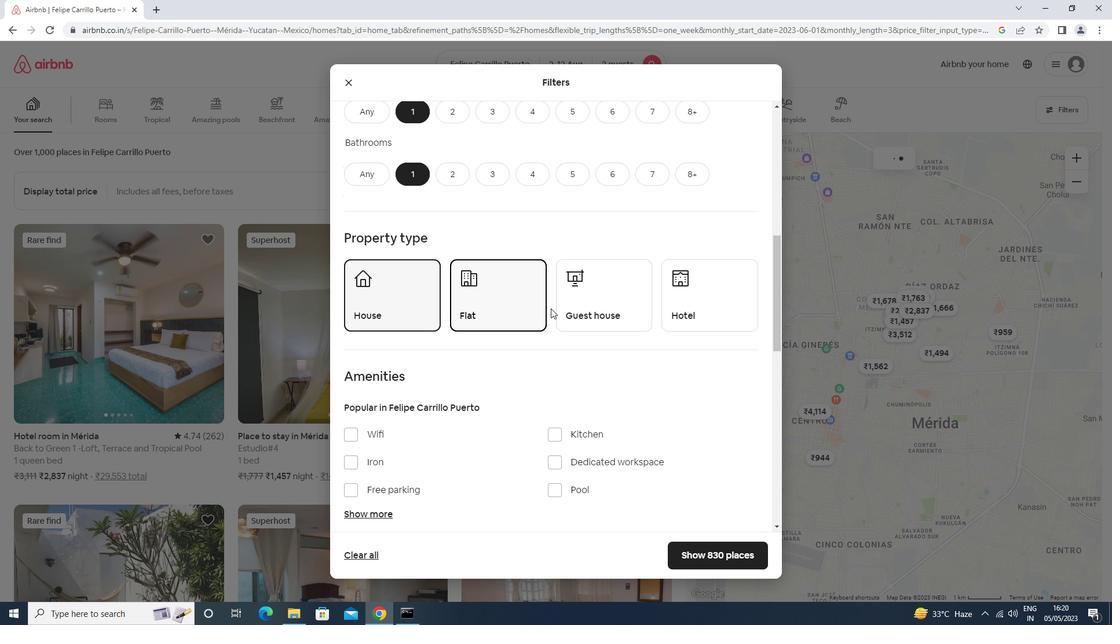 
Action: Mouse moved to (700, 314)
Screenshot: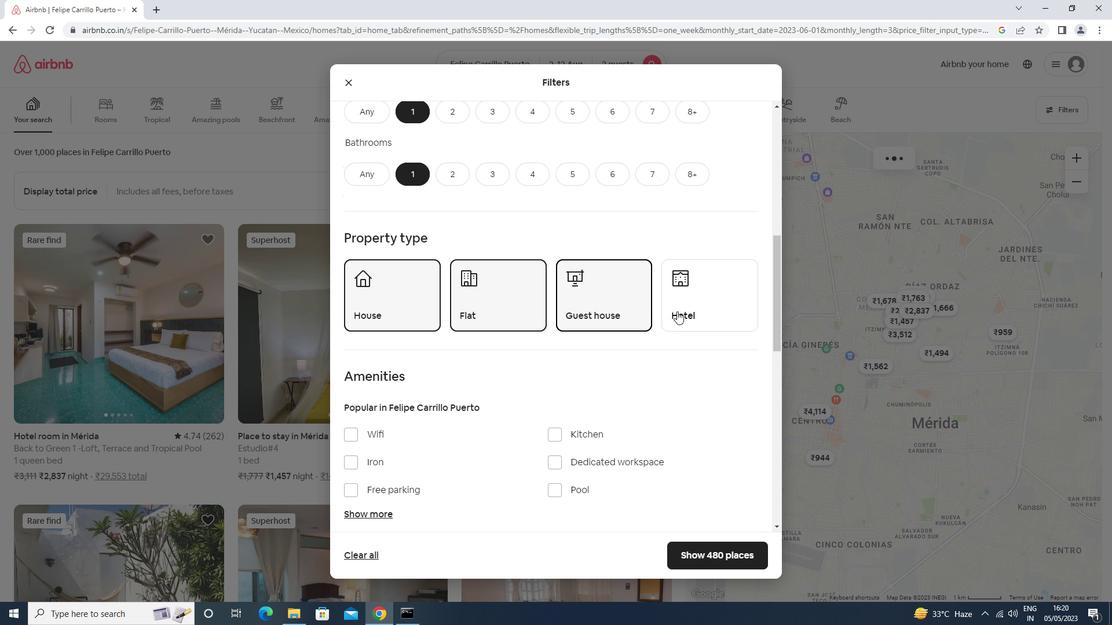 
Action: Mouse pressed left at (700, 314)
Screenshot: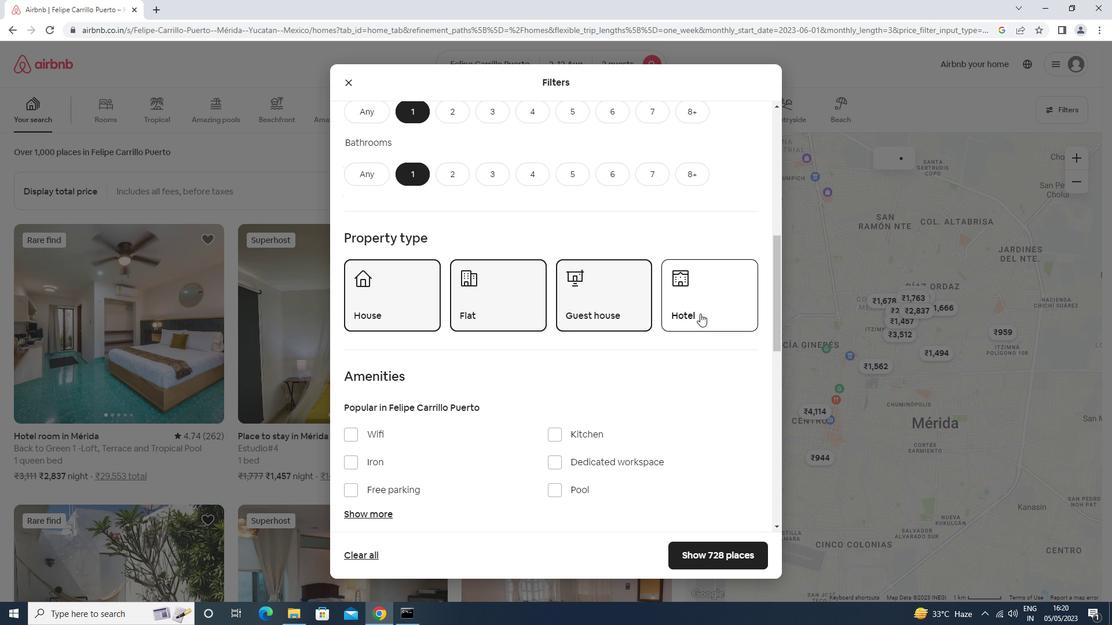 
Action: Mouse scrolled (700, 313) with delta (0, 0)
Screenshot: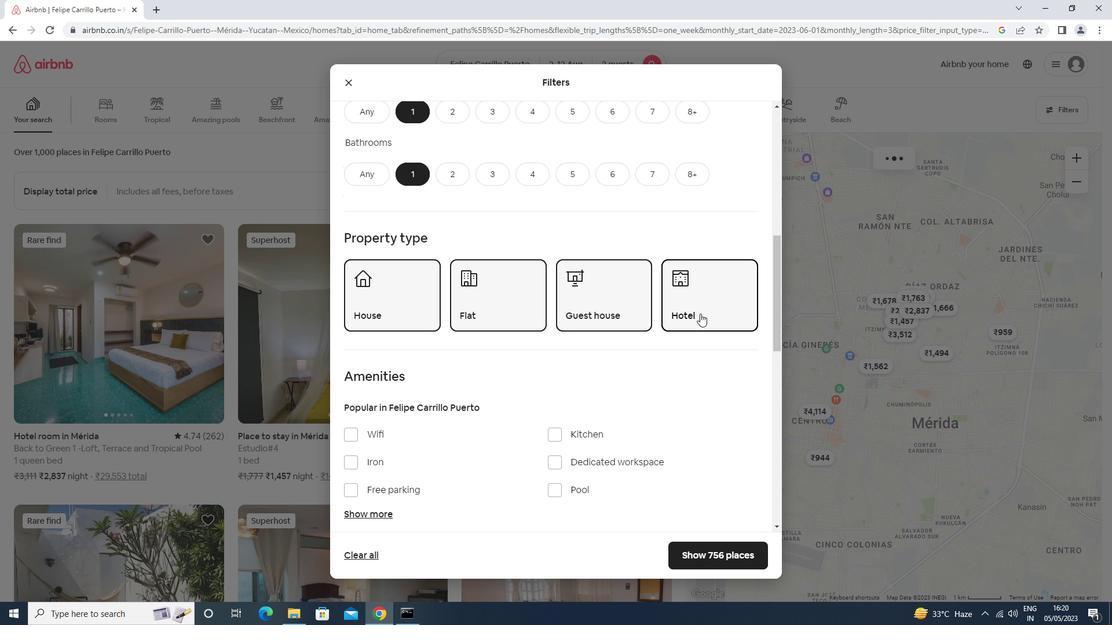 
Action: Mouse scrolled (700, 313) with delta (0, 0)
Screenshot: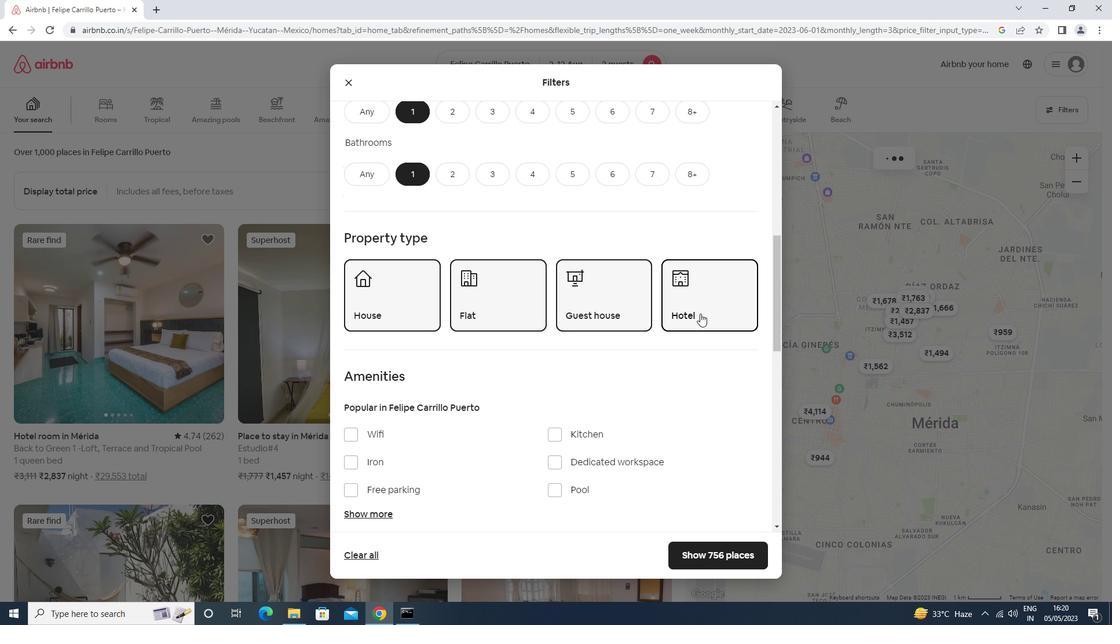 
Action: Mouse scrolled (700, 313) with delta (0, 0)
Screenshot: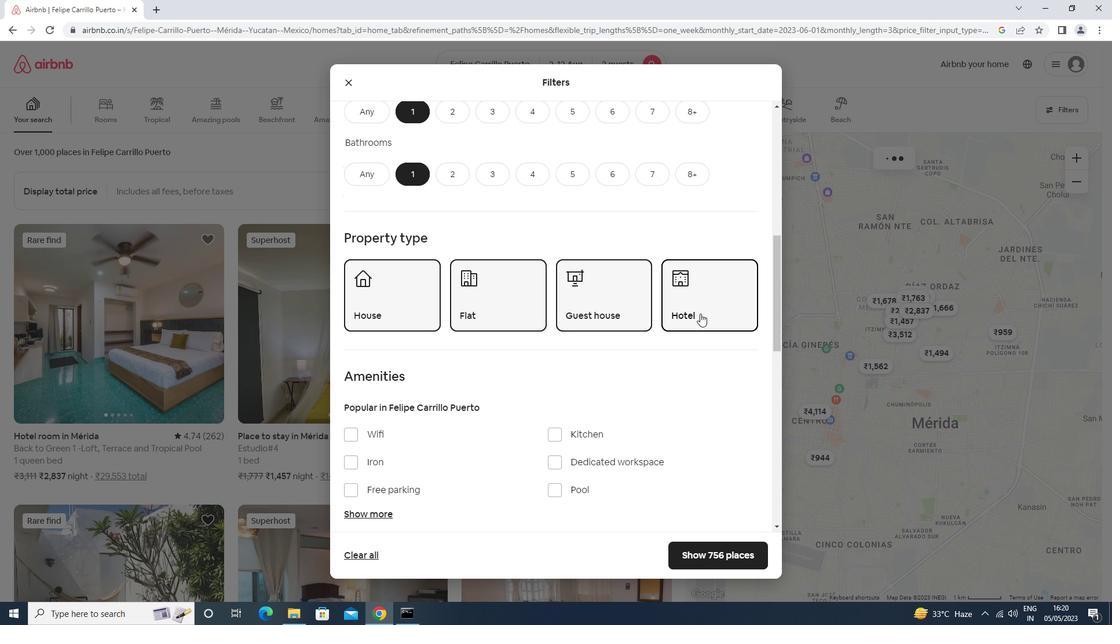
Action: Mouse scrolled (700, 313) with delta (0, 0)
Screenshot: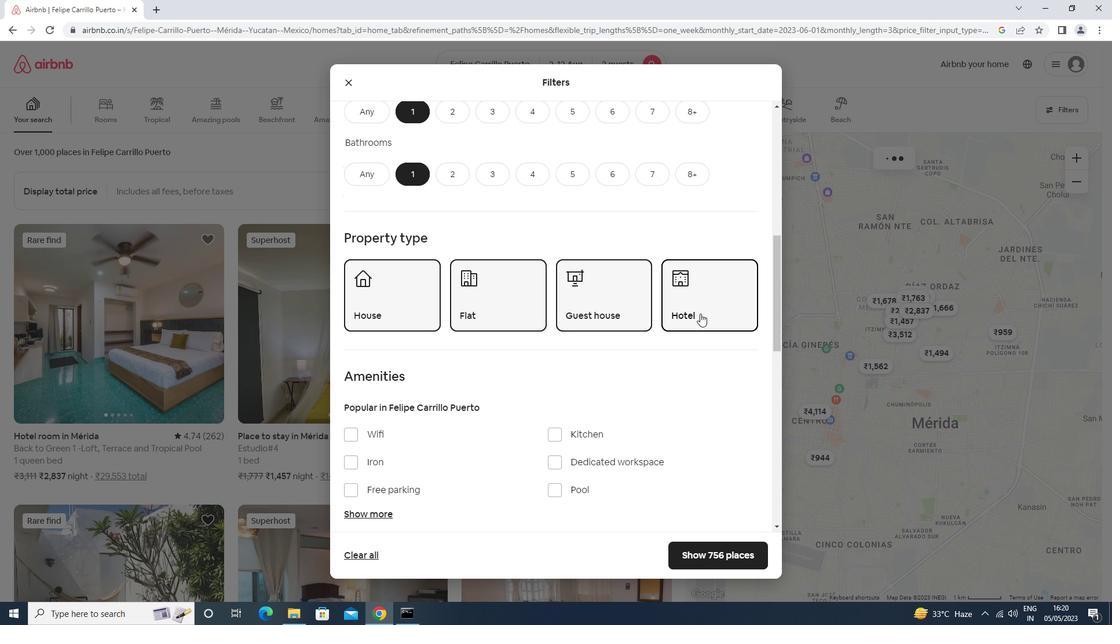
Action: Mouse scrolled (700, 313) with delta (0, 0)
Screenshot: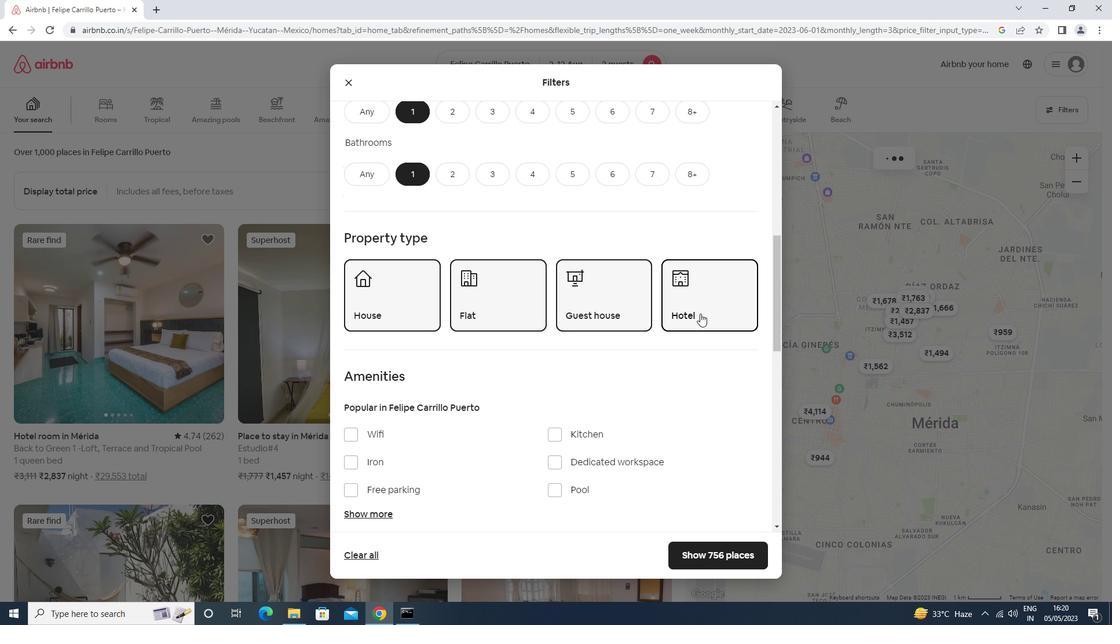 
Action: Mouse moved to (728, 350)
Screenshot: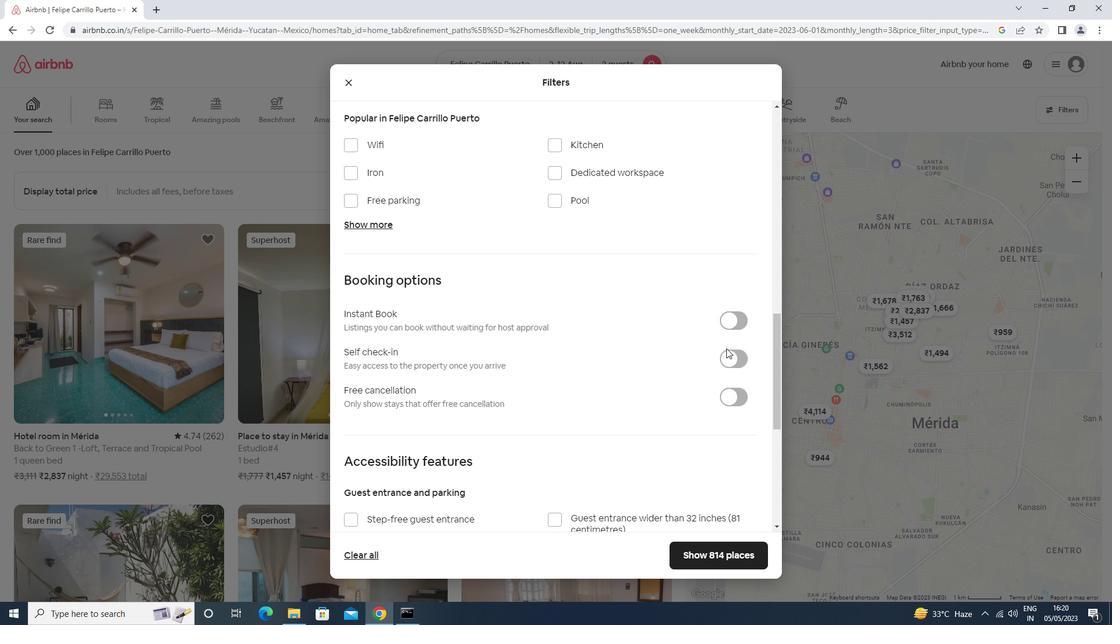 
Action: Mouse pressed left at (728, 350)
Screenshot: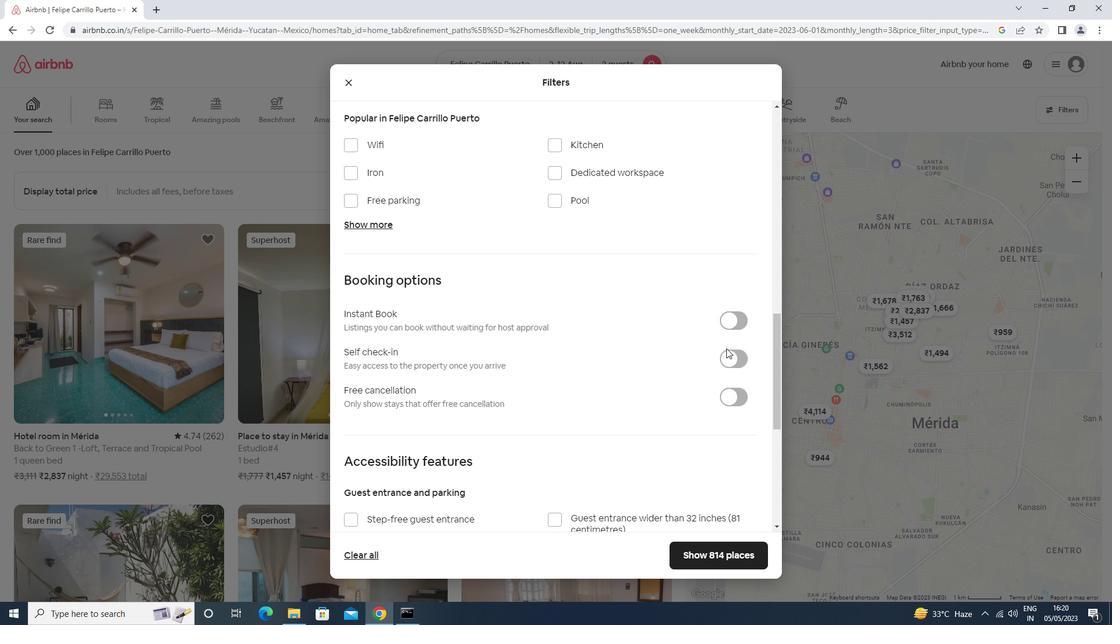 
Action: Mouse moved to (624, 334)
Screenshot: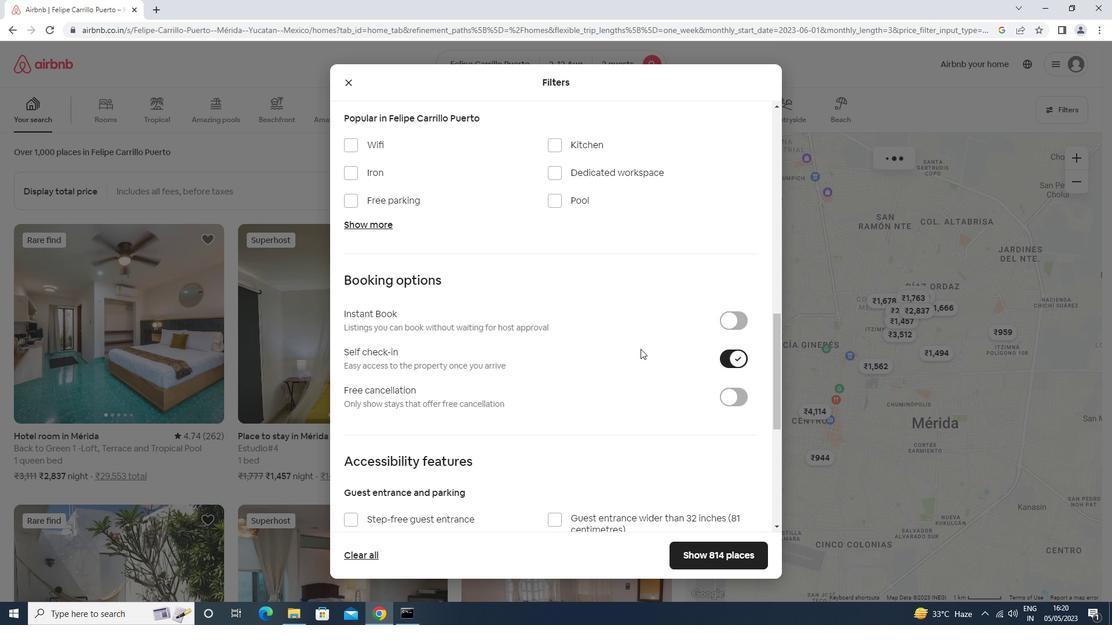
Action: Mouse scrolled (624, 333) with delta (0, 0)
Screenshot: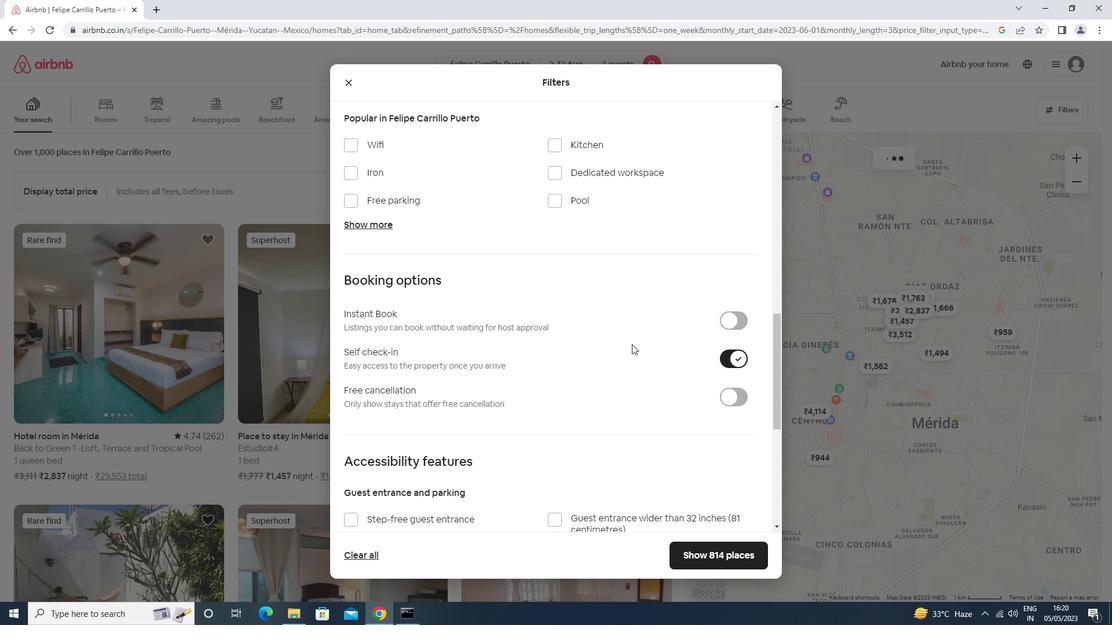 
Action: Mouse moved to (624, 334)
Screenshot: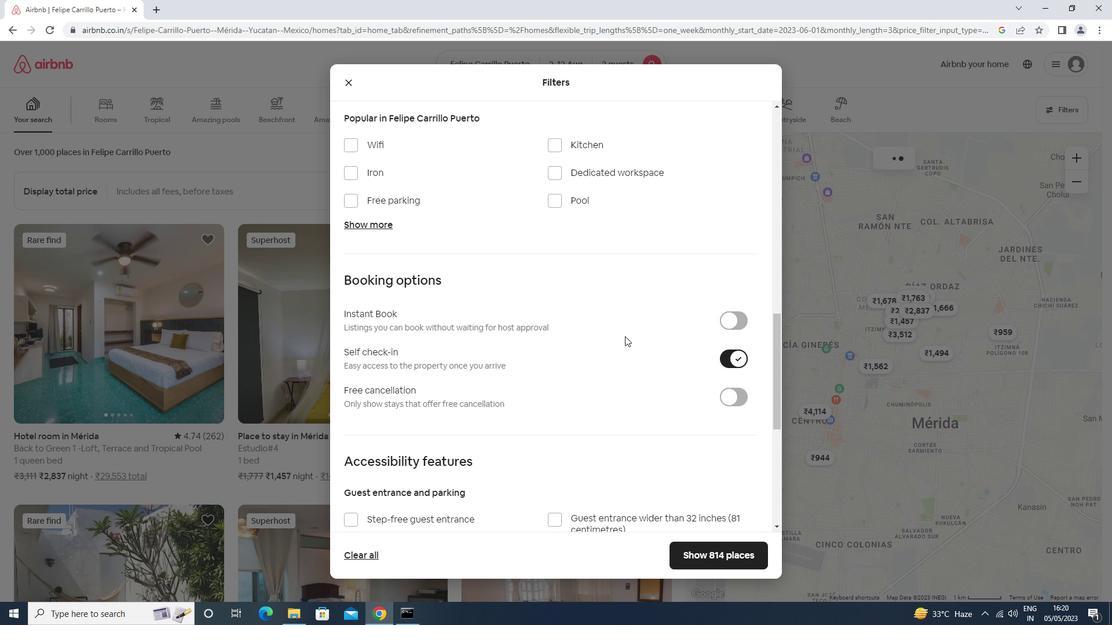 
Action: Mouse scrolled (624, 333) with delta (0, 0)
Screenshot: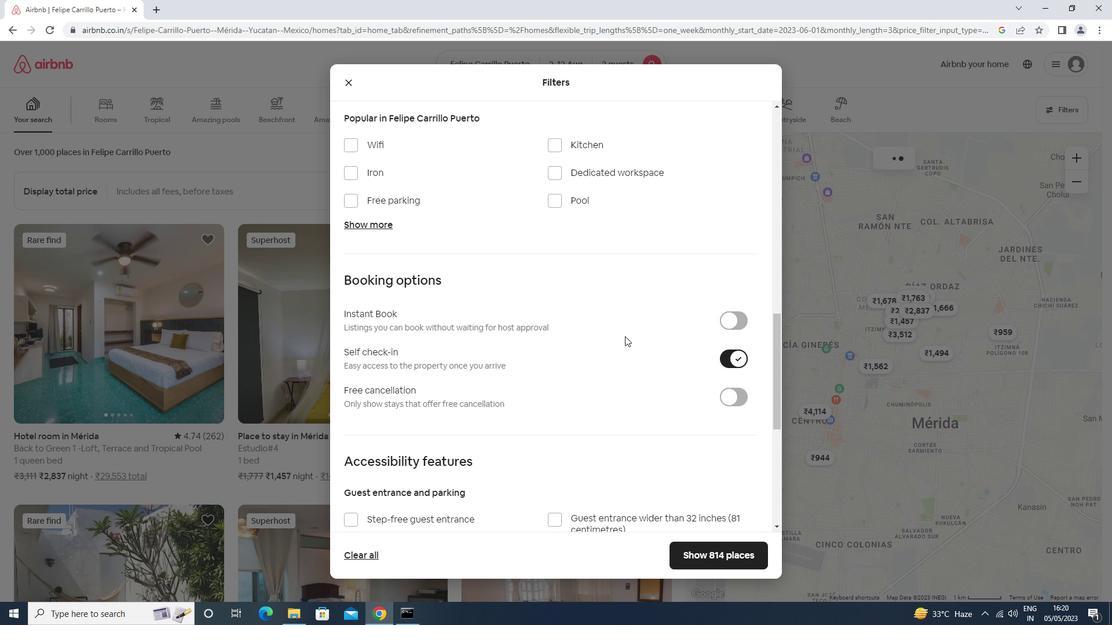 
Action: Mouse scrolled (624, 333) with delta (0, 0)
Screenshot: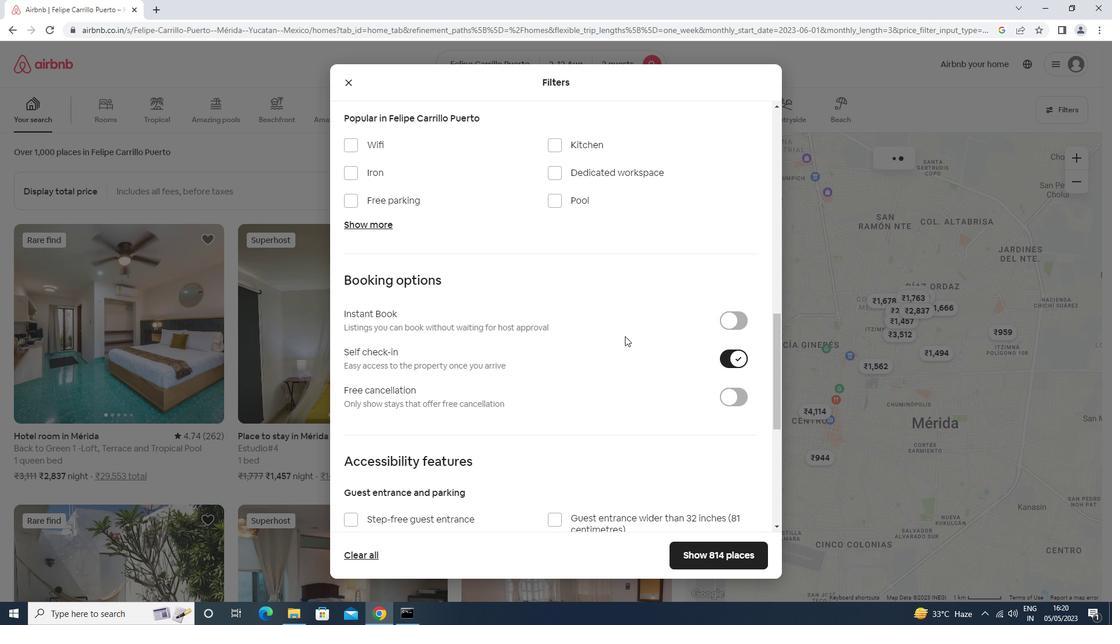 
Action: Mouse scrolled (624, 333) with delta (0, 0)
Screenshot: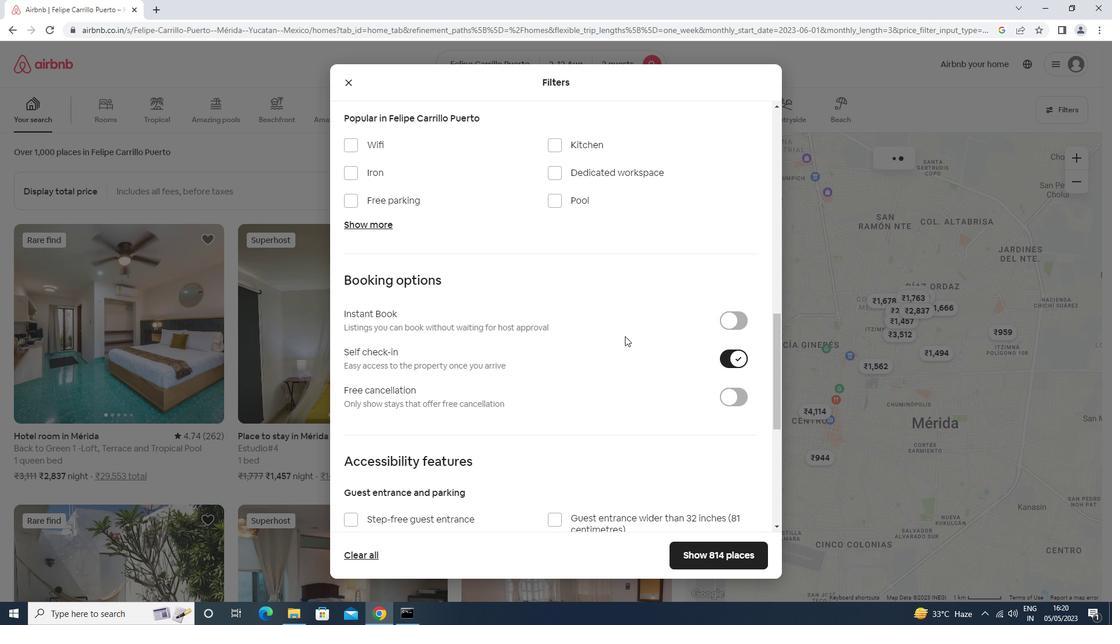 
Action: Mouse scrolled (624, 333) with delta (0, 0)
Screenshot: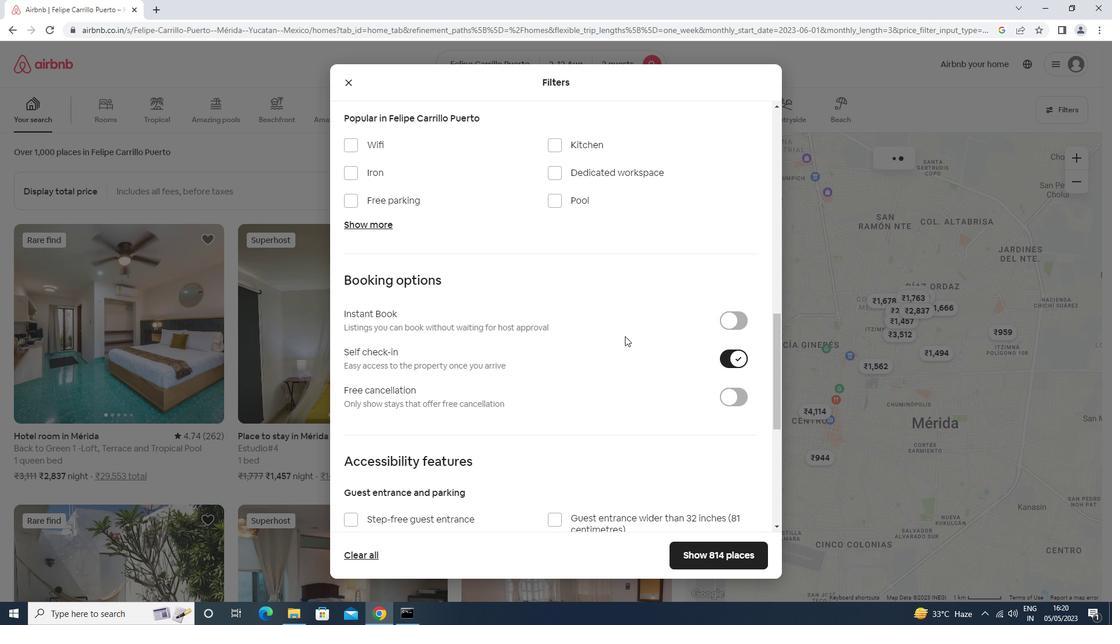 
Action: Mouse scrolled (624, 333) with delta (0, 0)
Screenshot: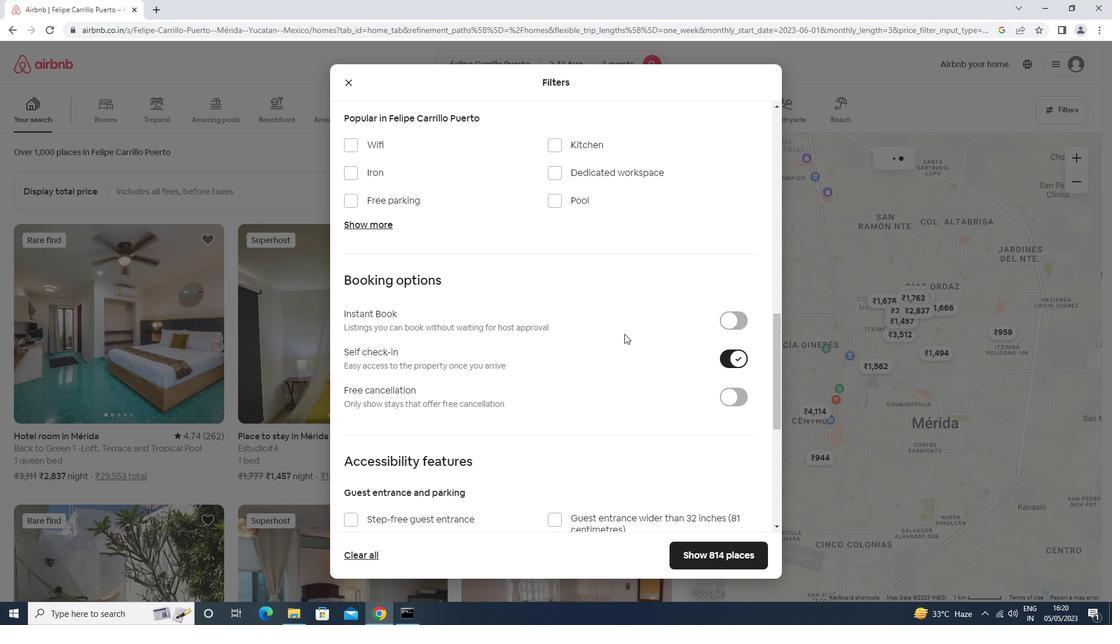 
Action: Mouse scrolled (624, 333) with delta (0, 0)
Screenshot: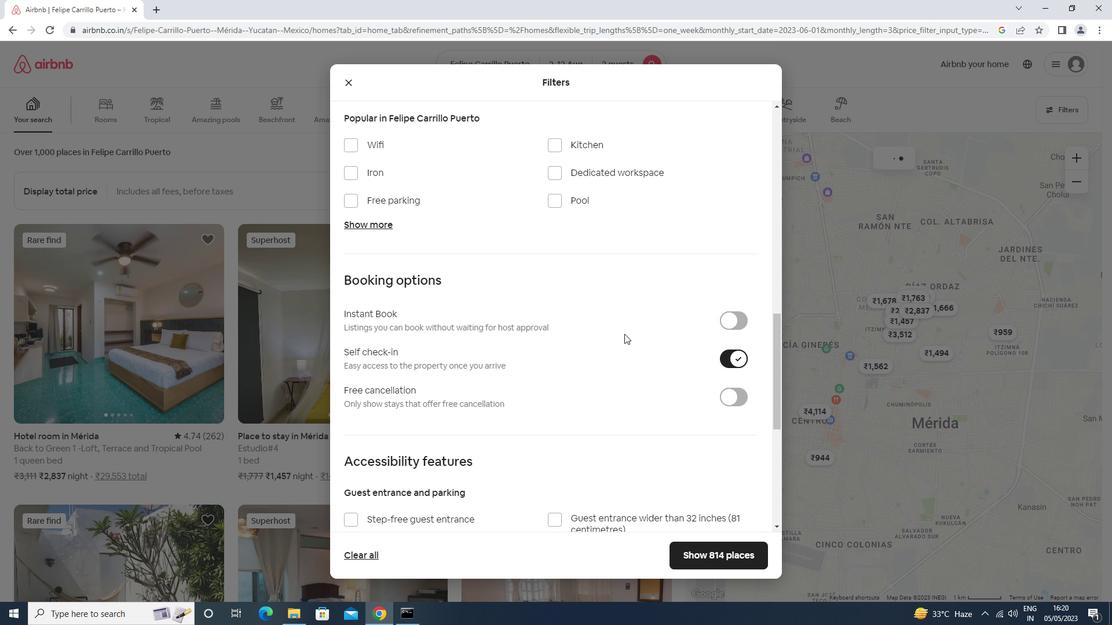 
Action: Mouse moved to (376, 442)
Screenshot: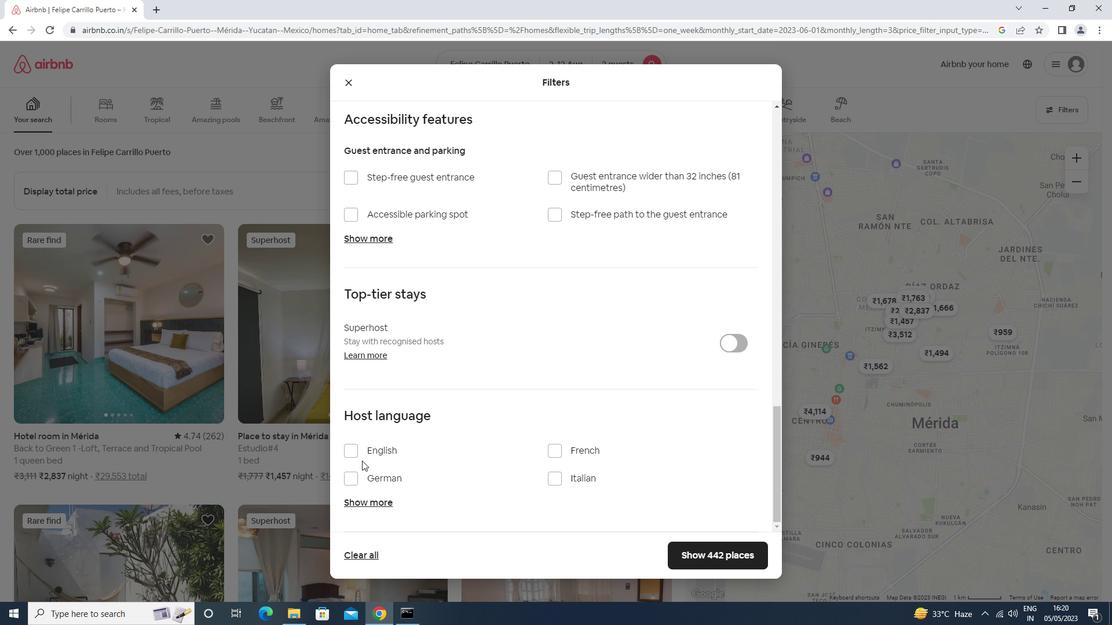
Action: Mouse pressed left at (376, 442)
Screenshot: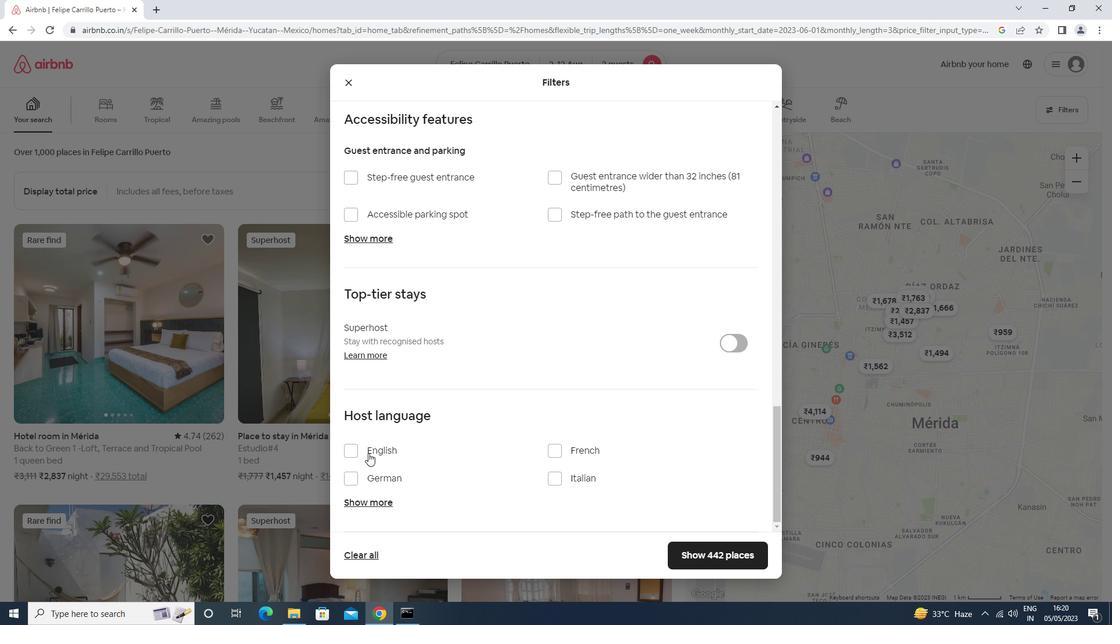 
Action: Mouse moved to (377, 448)
Screenshot: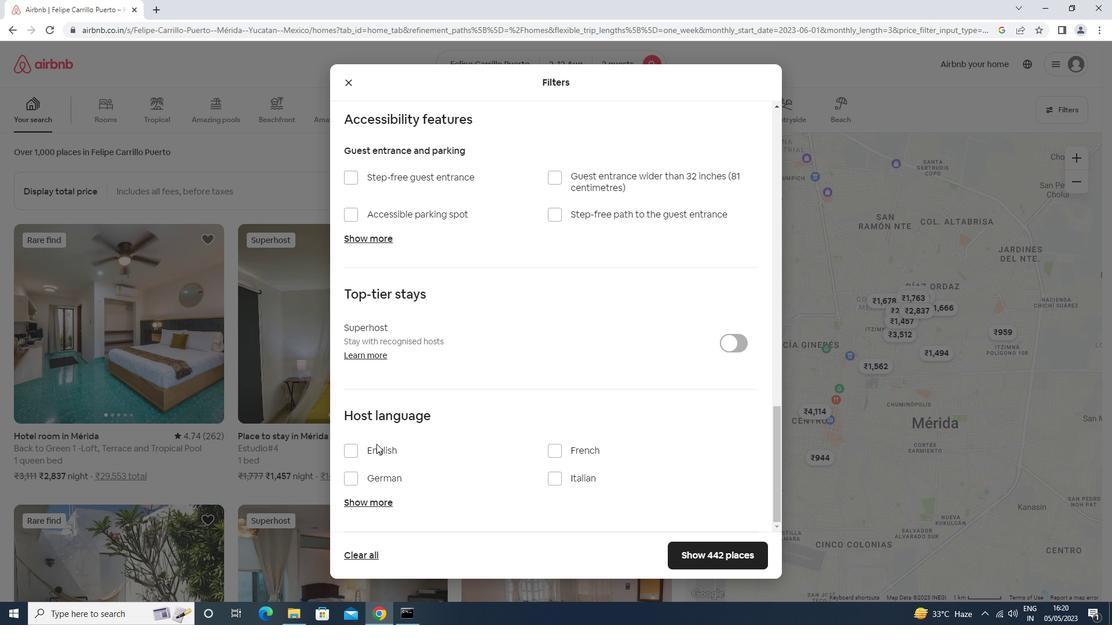 
Action: Mouse pressed left at (377, 448)
Screenshot: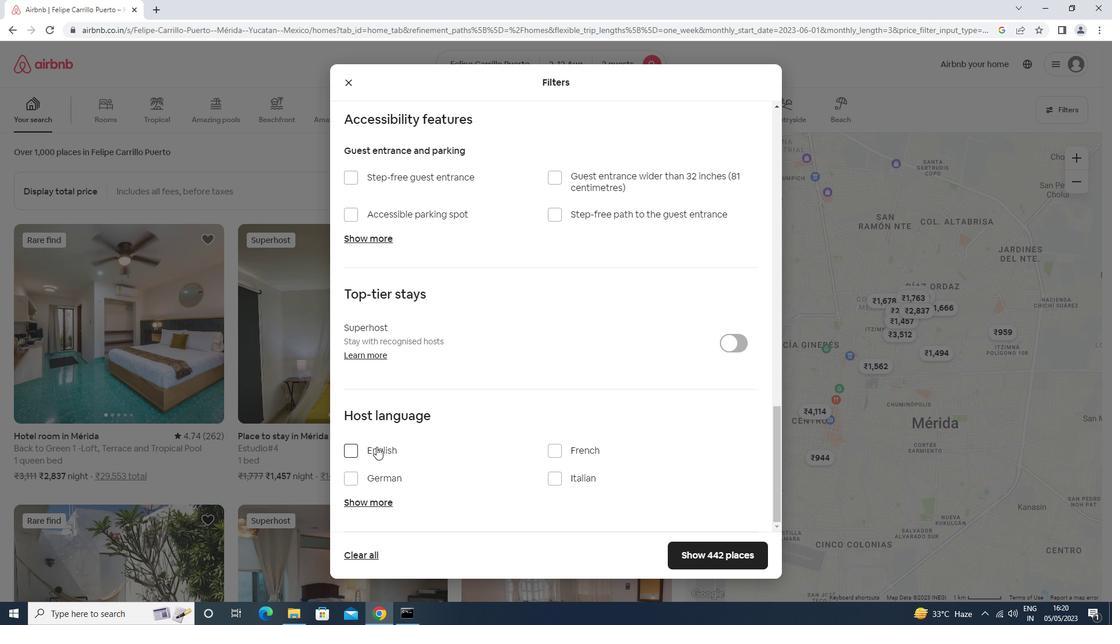 
Action: Mouse moved to (730, 551)
Screenshot: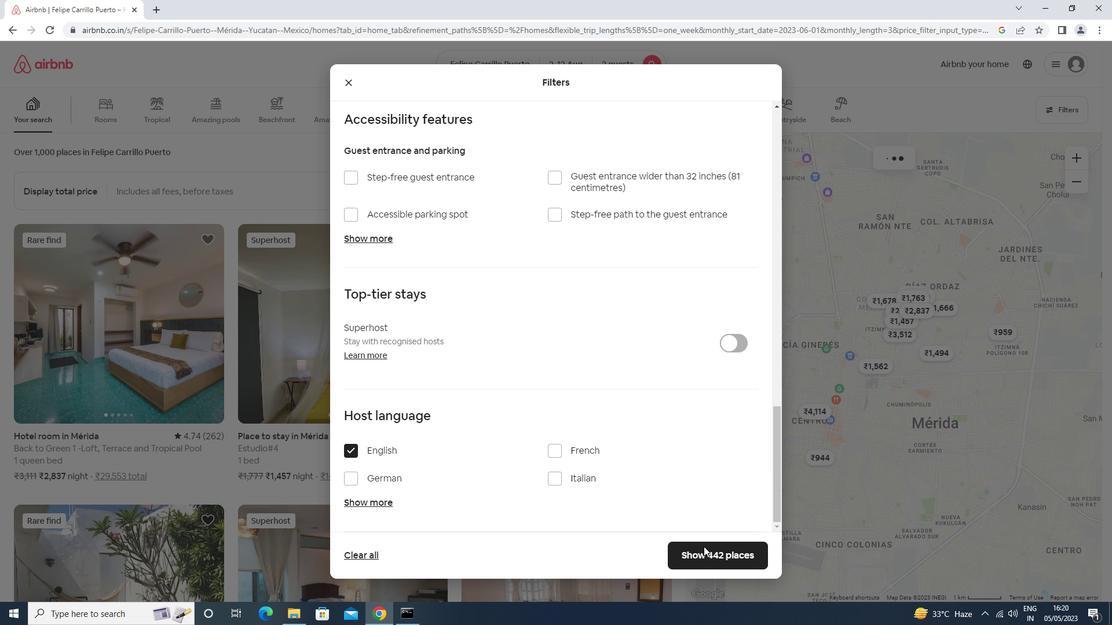 
Action: Mouse pressed left at (730, 551)
Screenshot: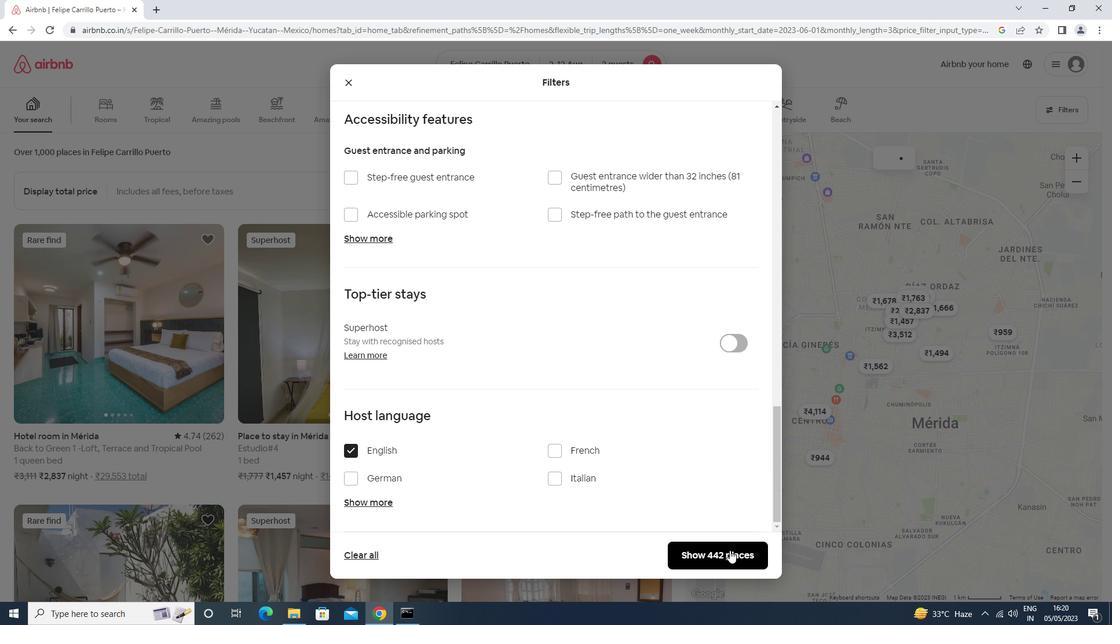 
Action: Mouse moved to (730, 551)
Screenshot: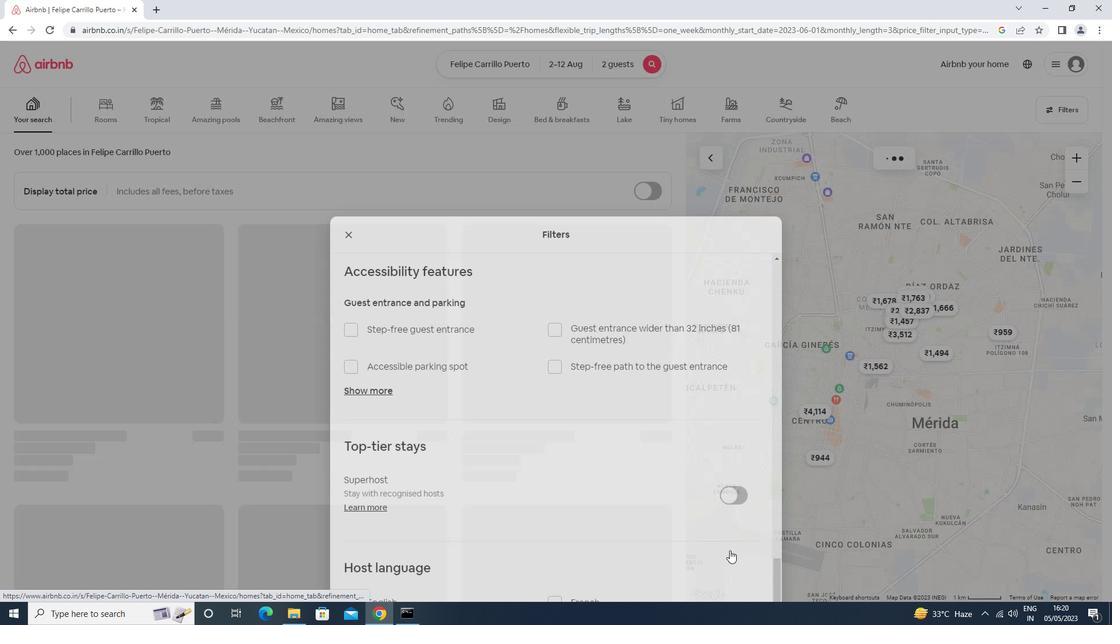 
